 Task: Select a due date automation when advanced on, 2 days after a card is due add content with a name or a description containing resume at 11:00 AM.
Action: Mouse moved to (1405, 115)
Screenshot: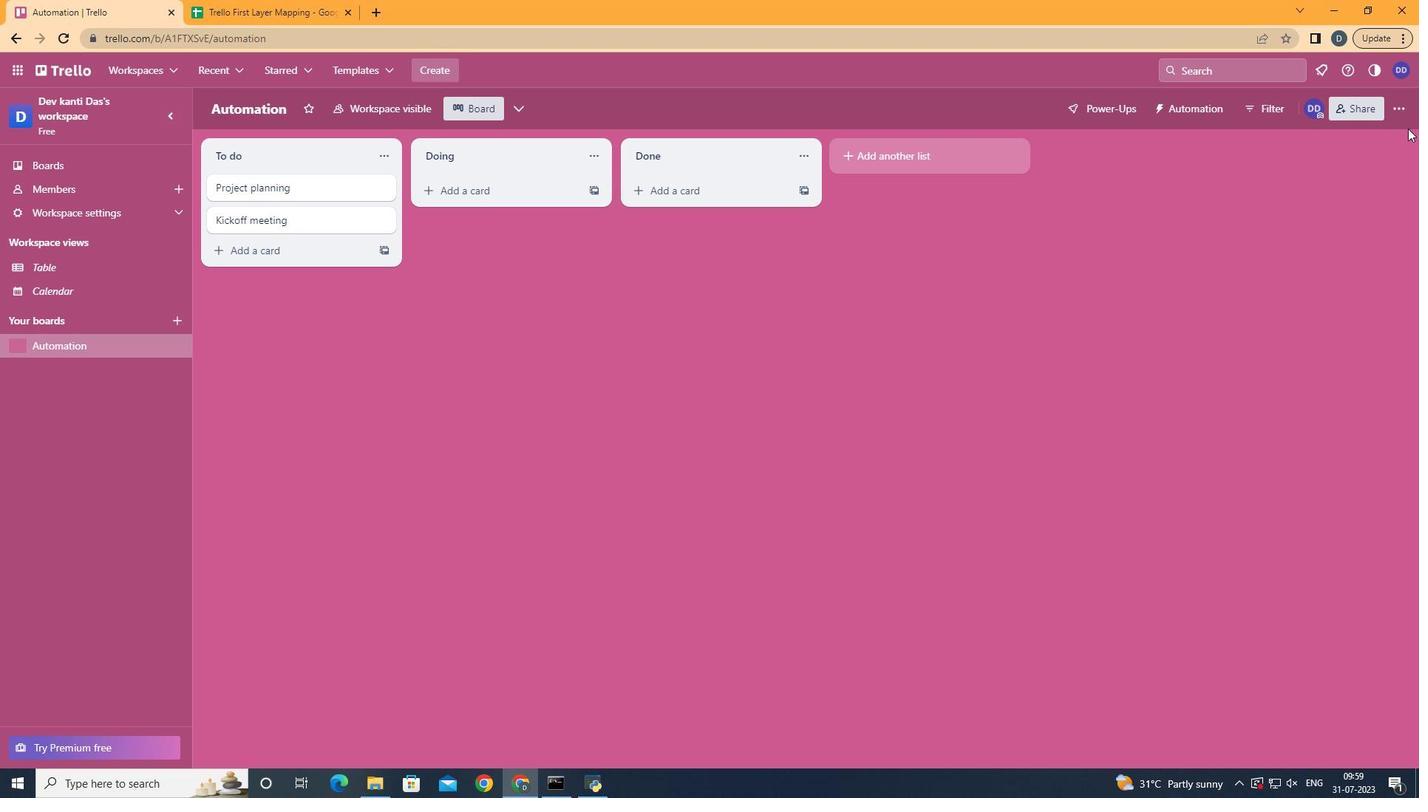 
Action: Mouse pressed left at (1405, 115)
Screenshot: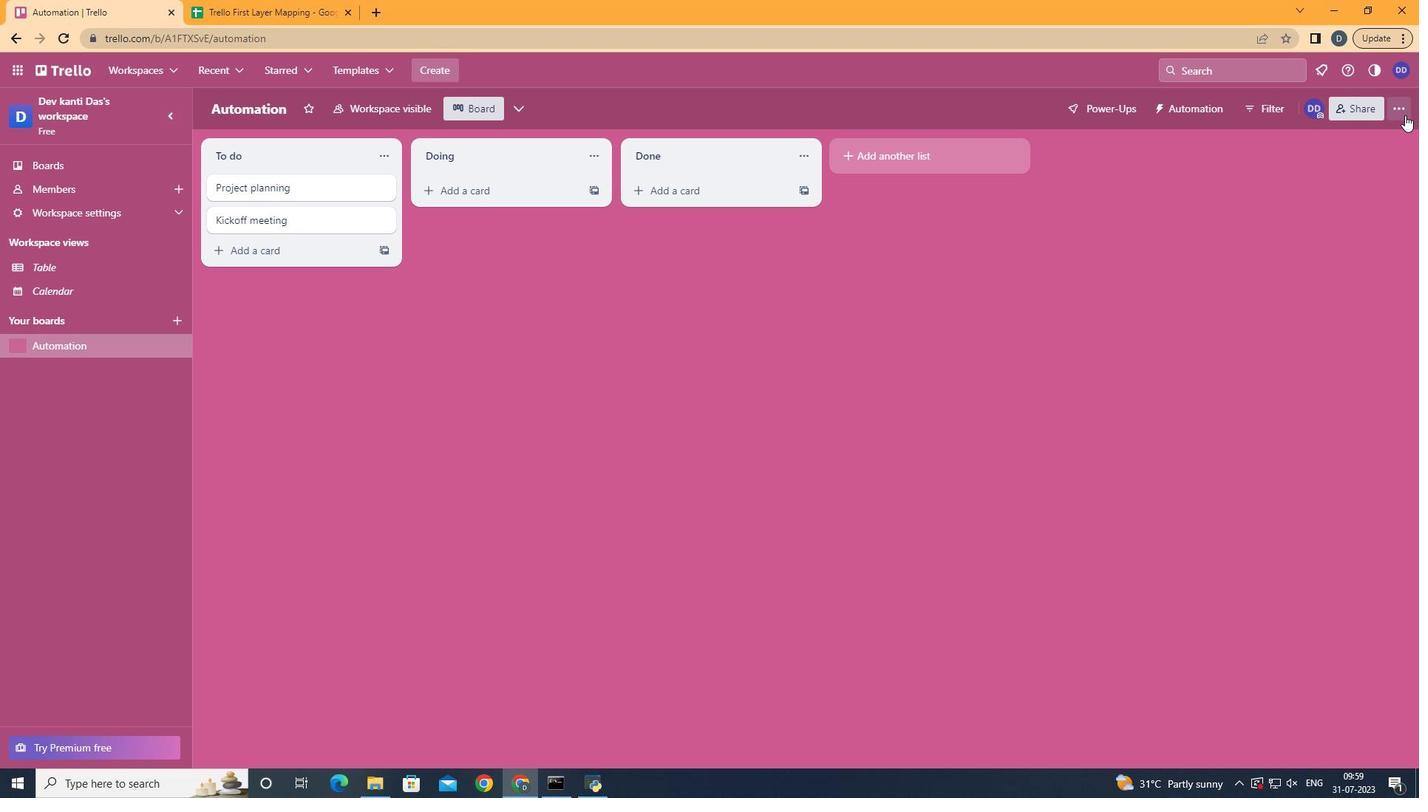 
Action: Mouse moved to (1292, 312)
Screenshot: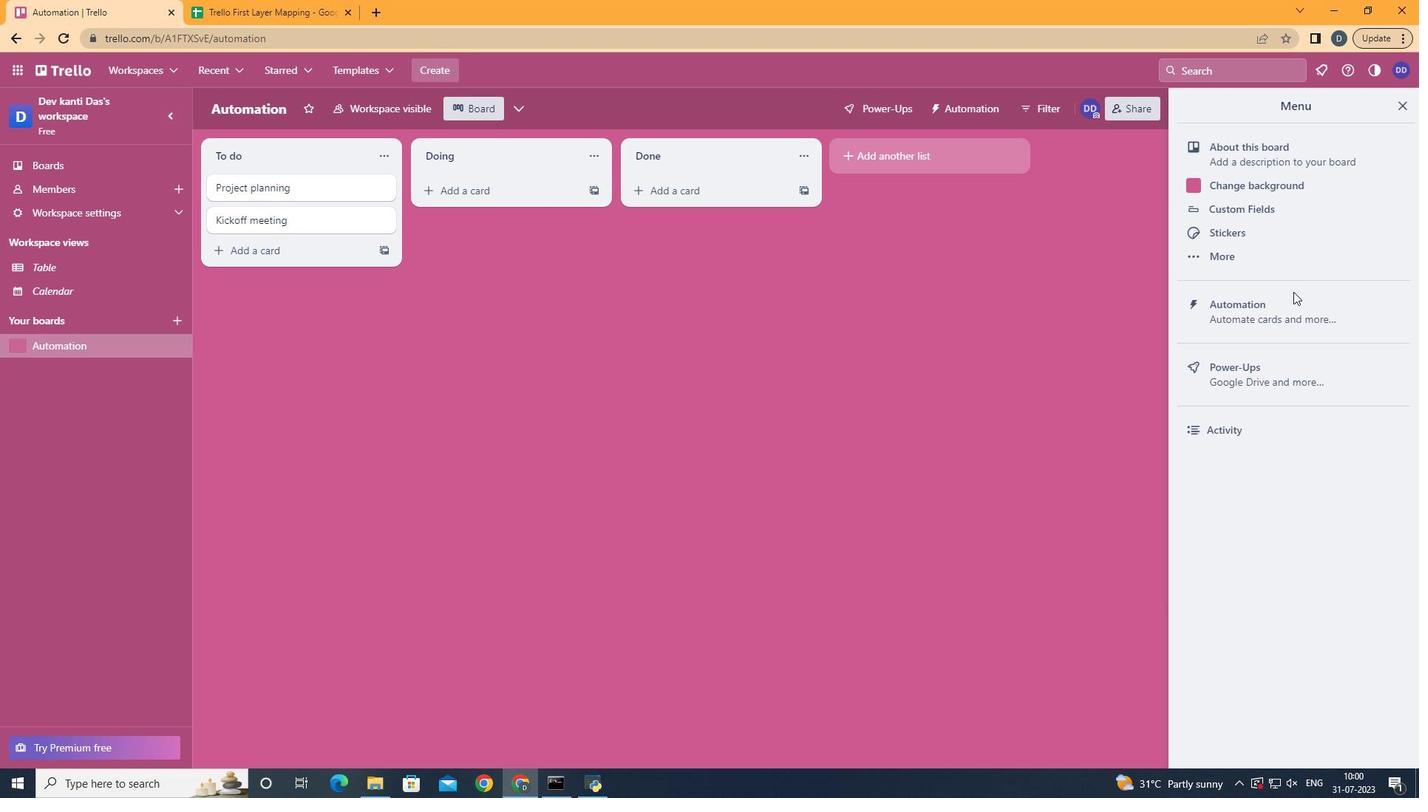 
Action: Mouse pressed left at (1292, 312)
Screenshot: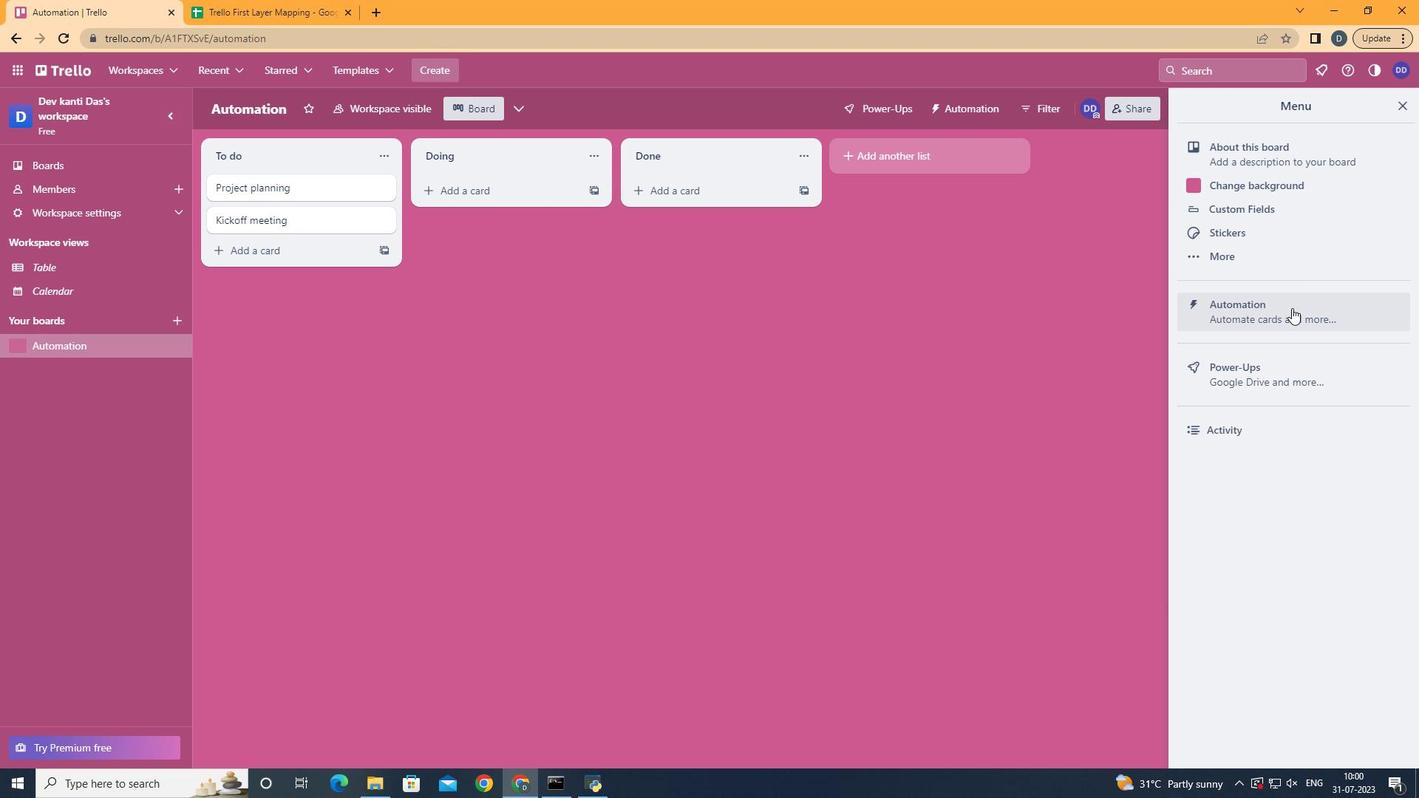
Action: Mouse moved to (283, 303)
Screenshot: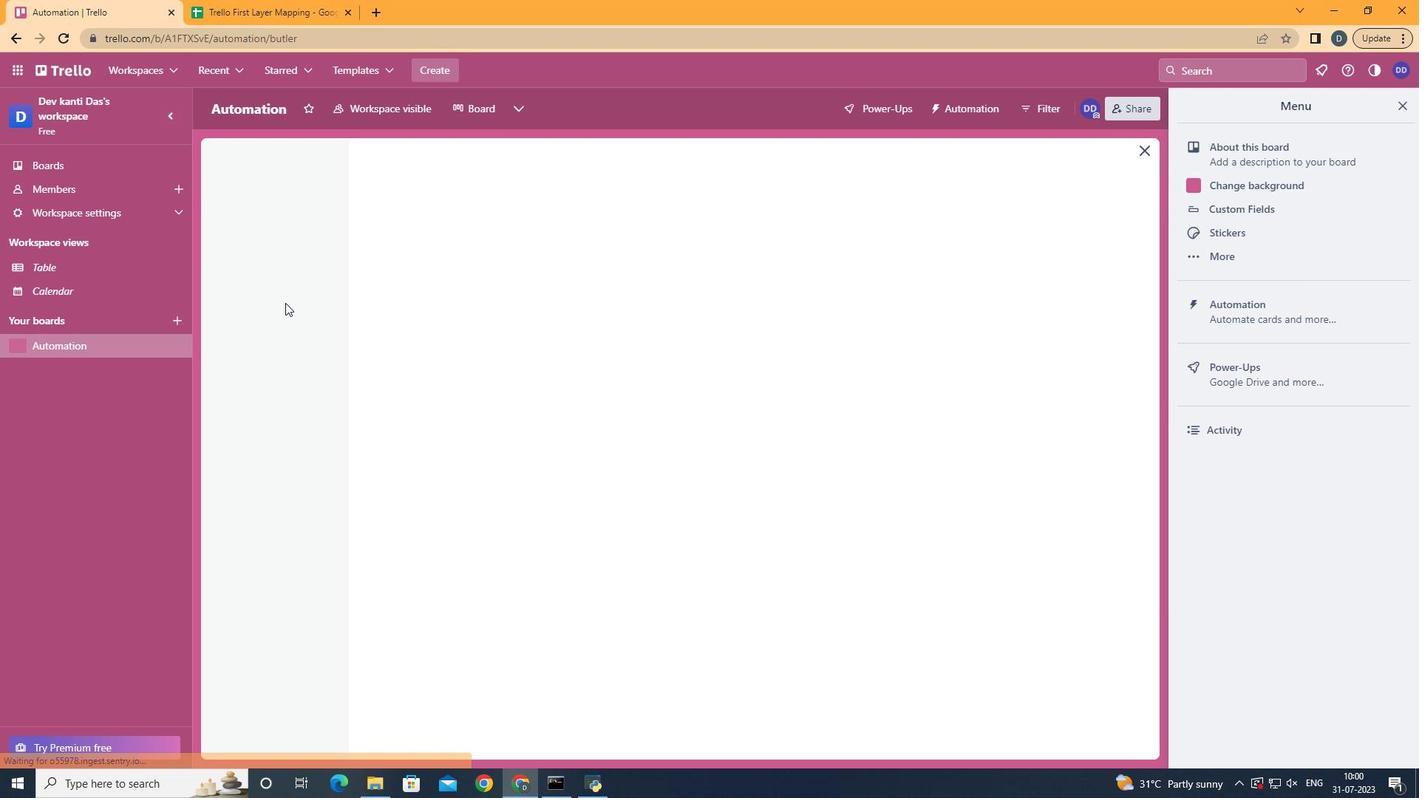 
Action: Mouse pressed left at (283, 303)
Screenshot: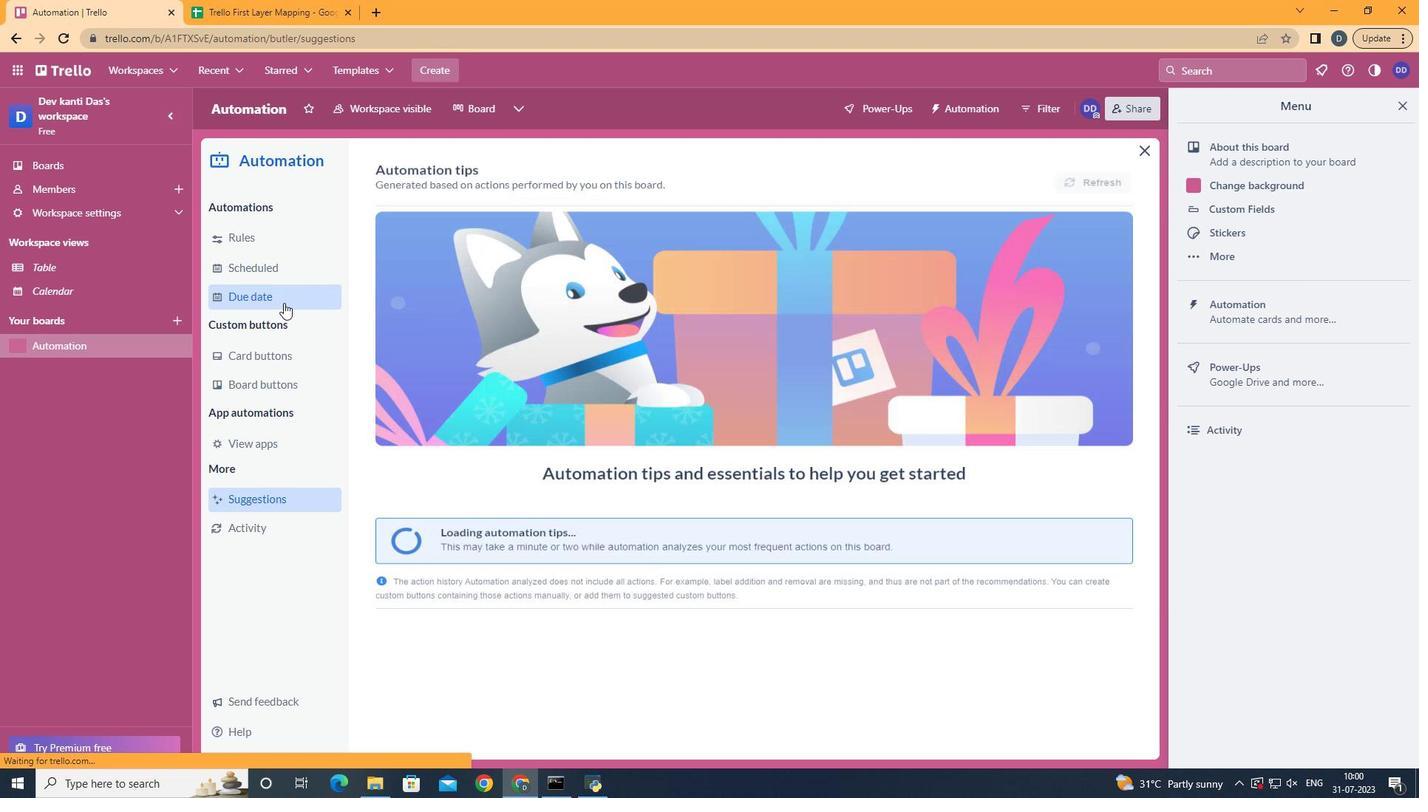 
Action: Mouse moved to (1038, 175)
Screenshot: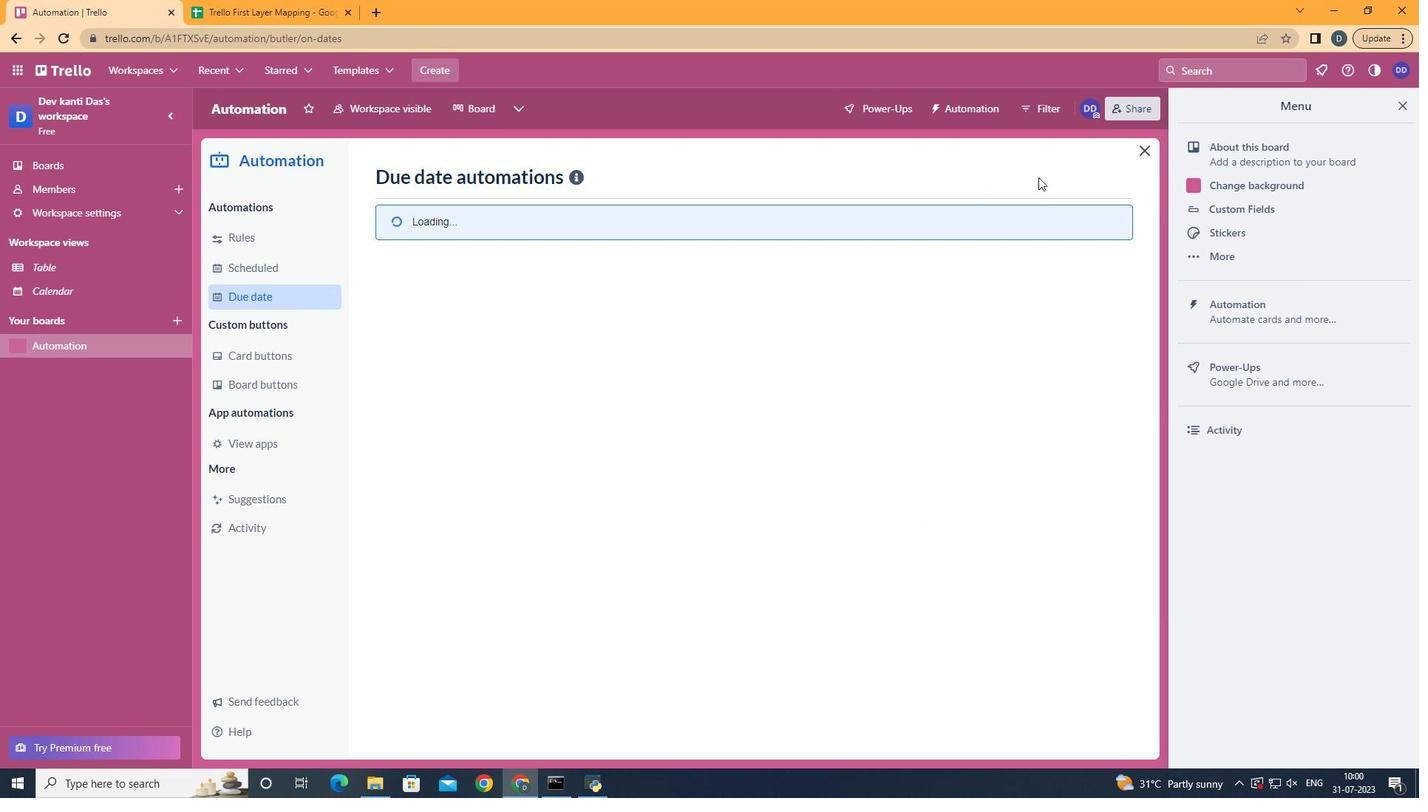 
Action: Mouse pressed left at (1038, 175)
Screenshot: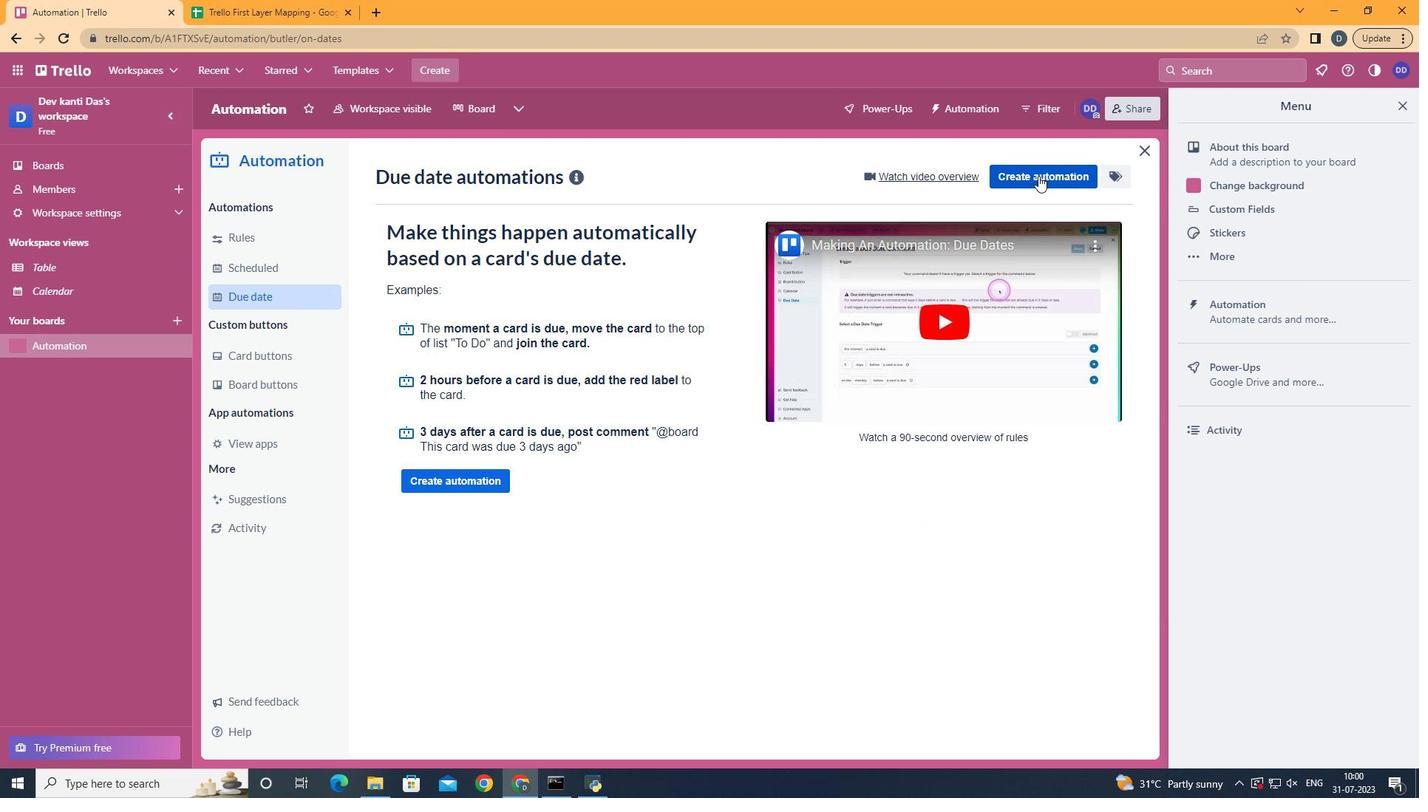 
Action: Mouse moved to (865, 309)
Screenshot: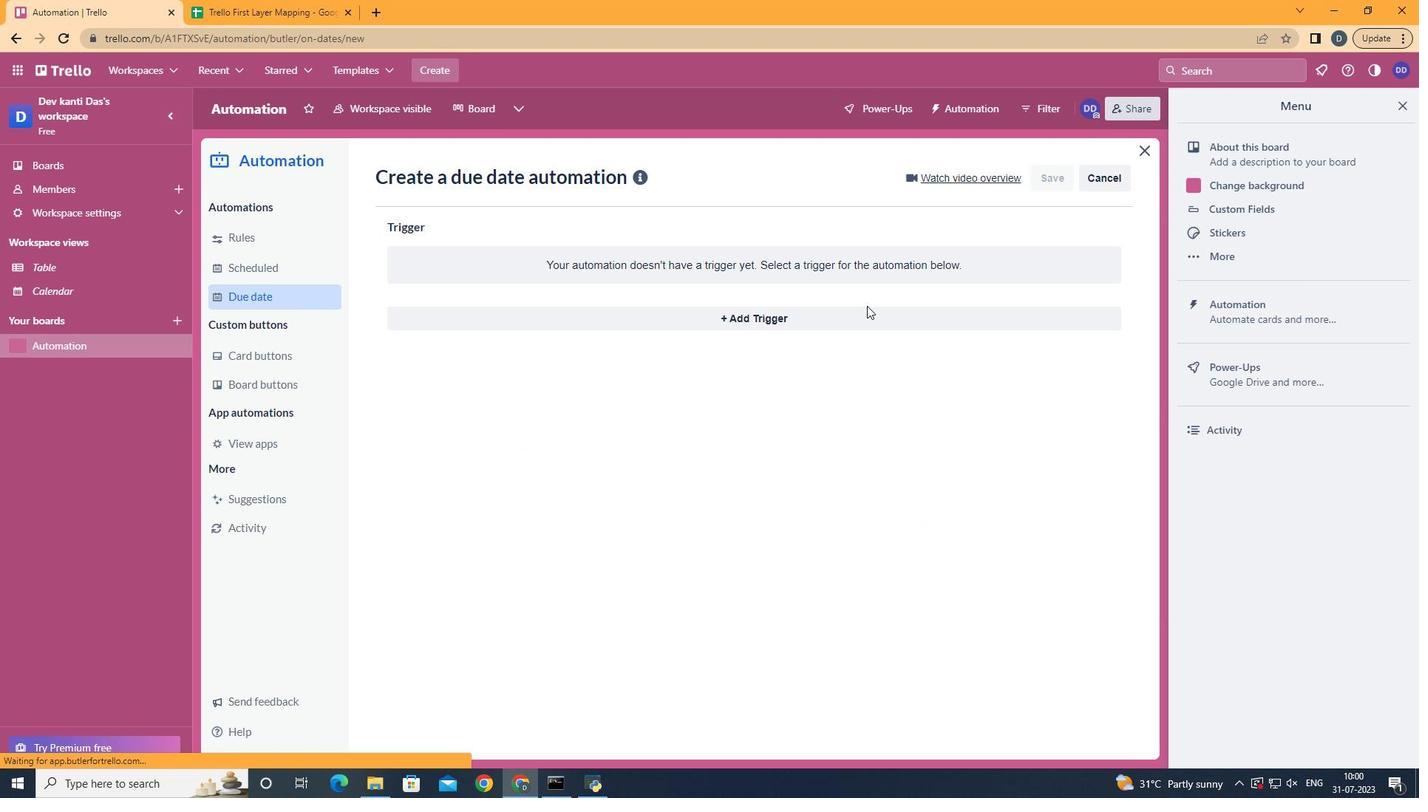 
Action: Mouse pressed left at (865, 309)
Screenshot: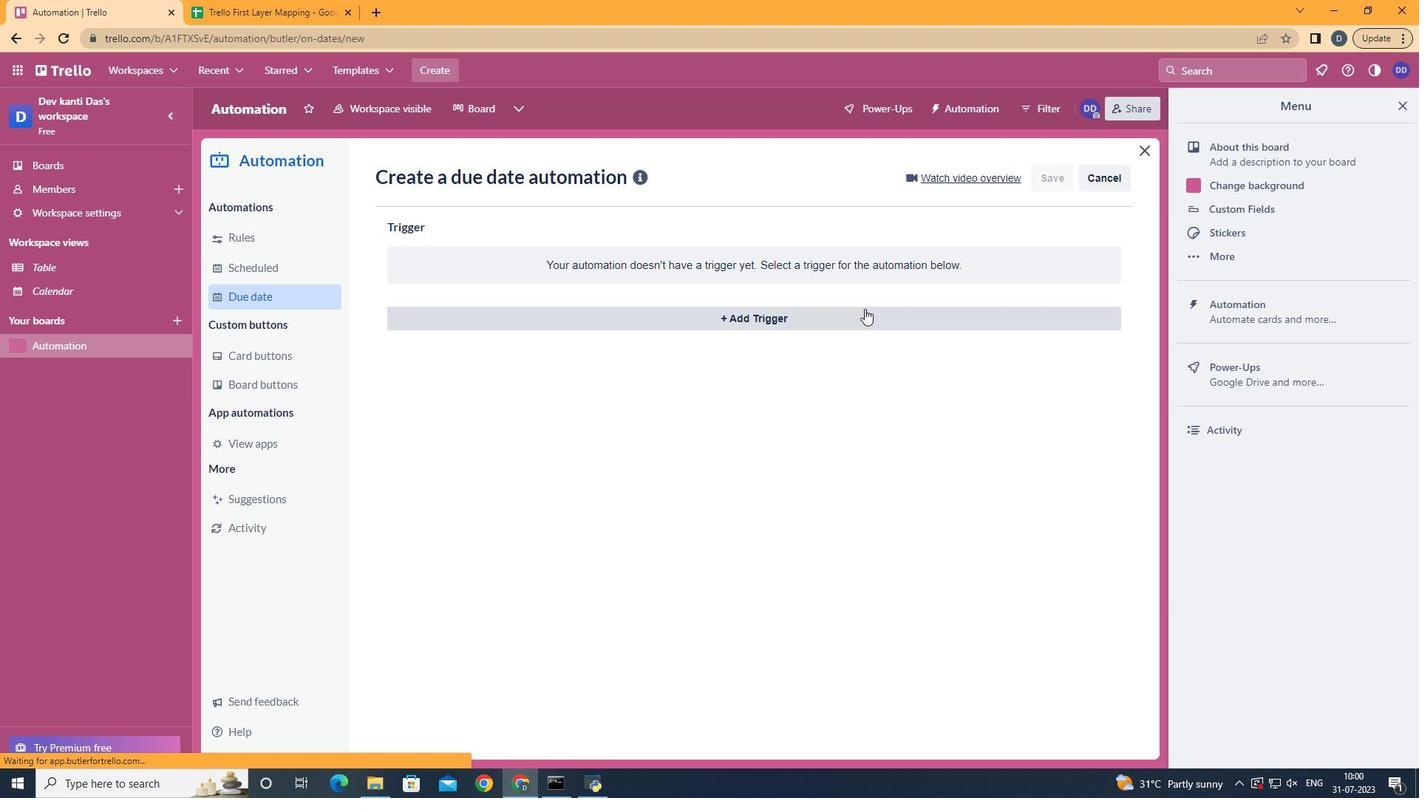 
Action: Mouse moved to (531, 607)
Screenshot: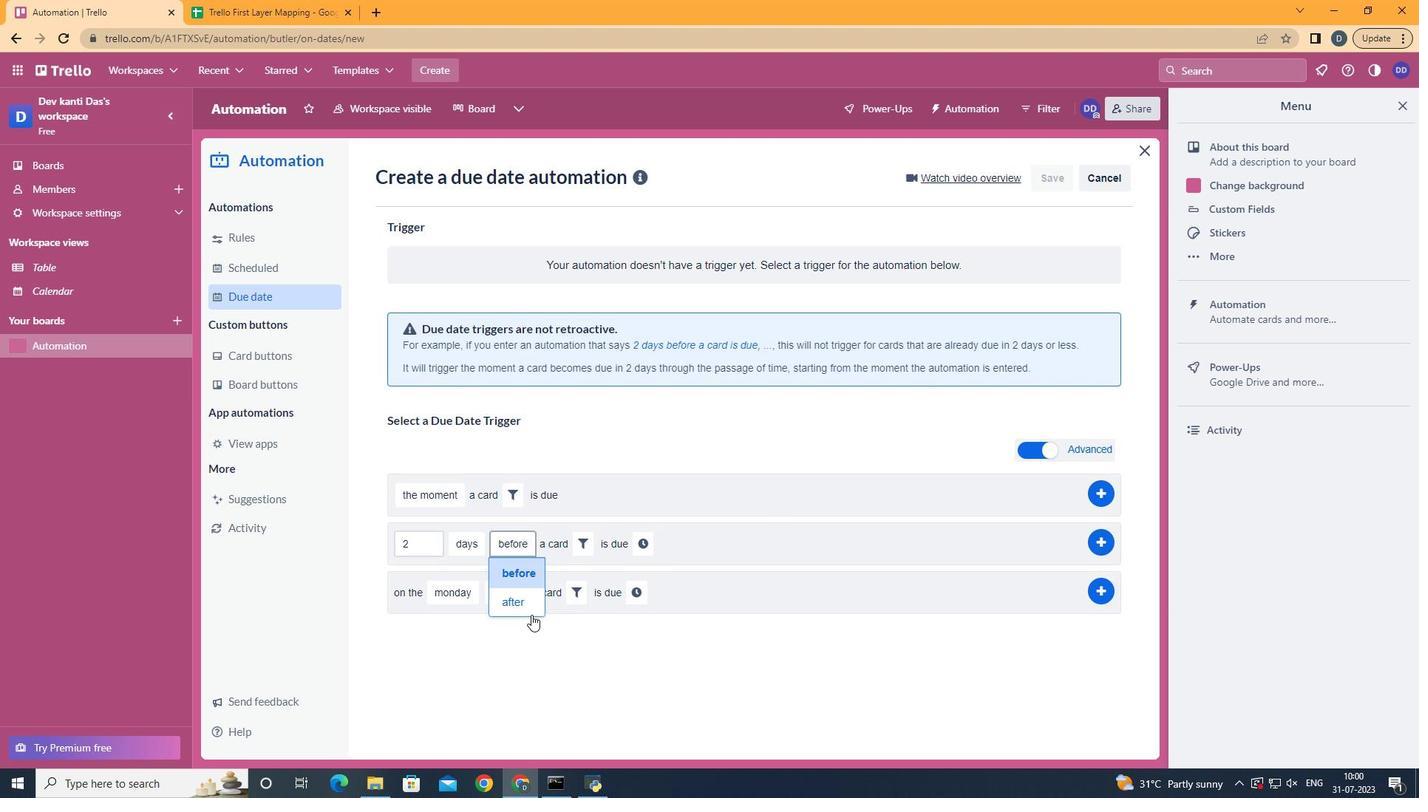
Action: Mouse pressed left at (531, 607)
Screenshot: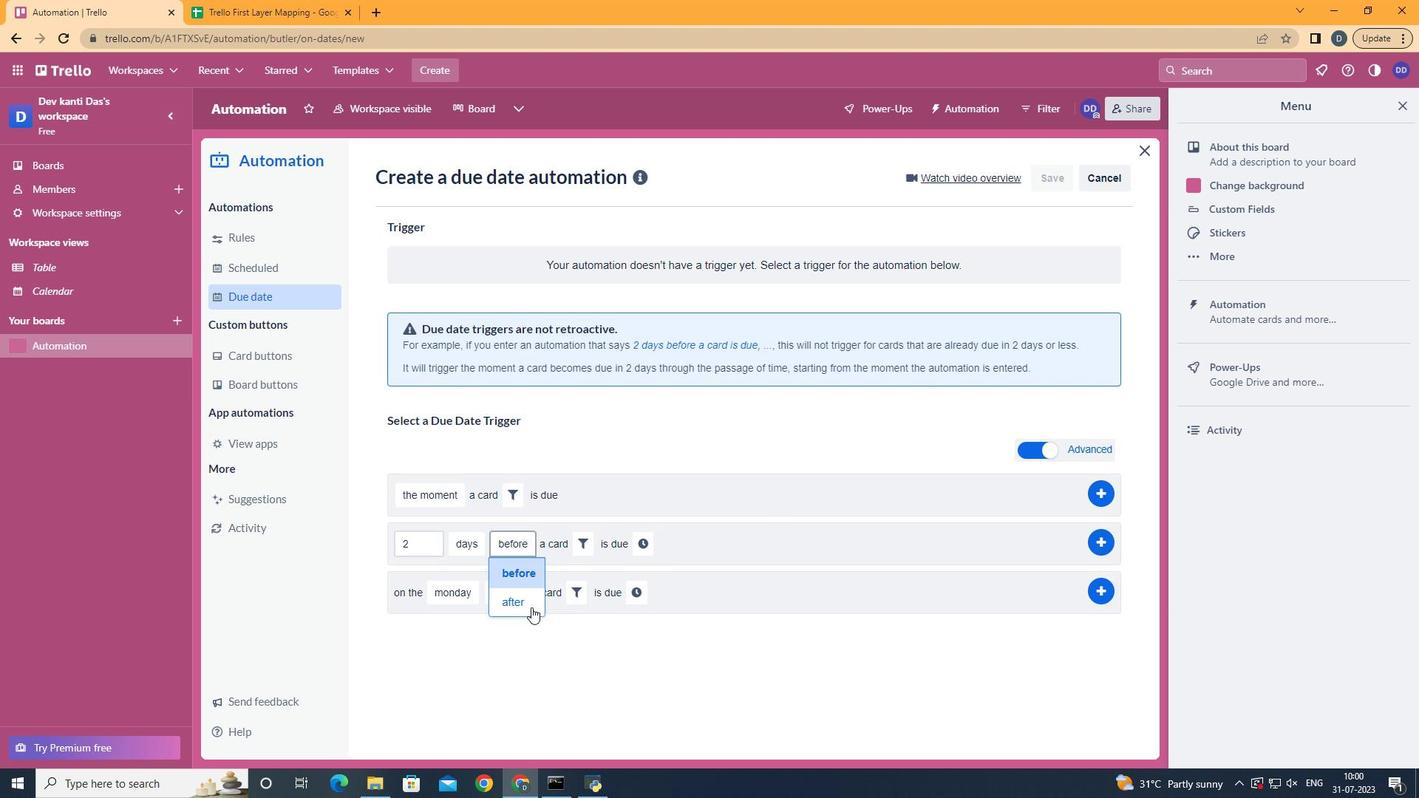 
Action: Mouse moved to (570, 549)
Screenshot: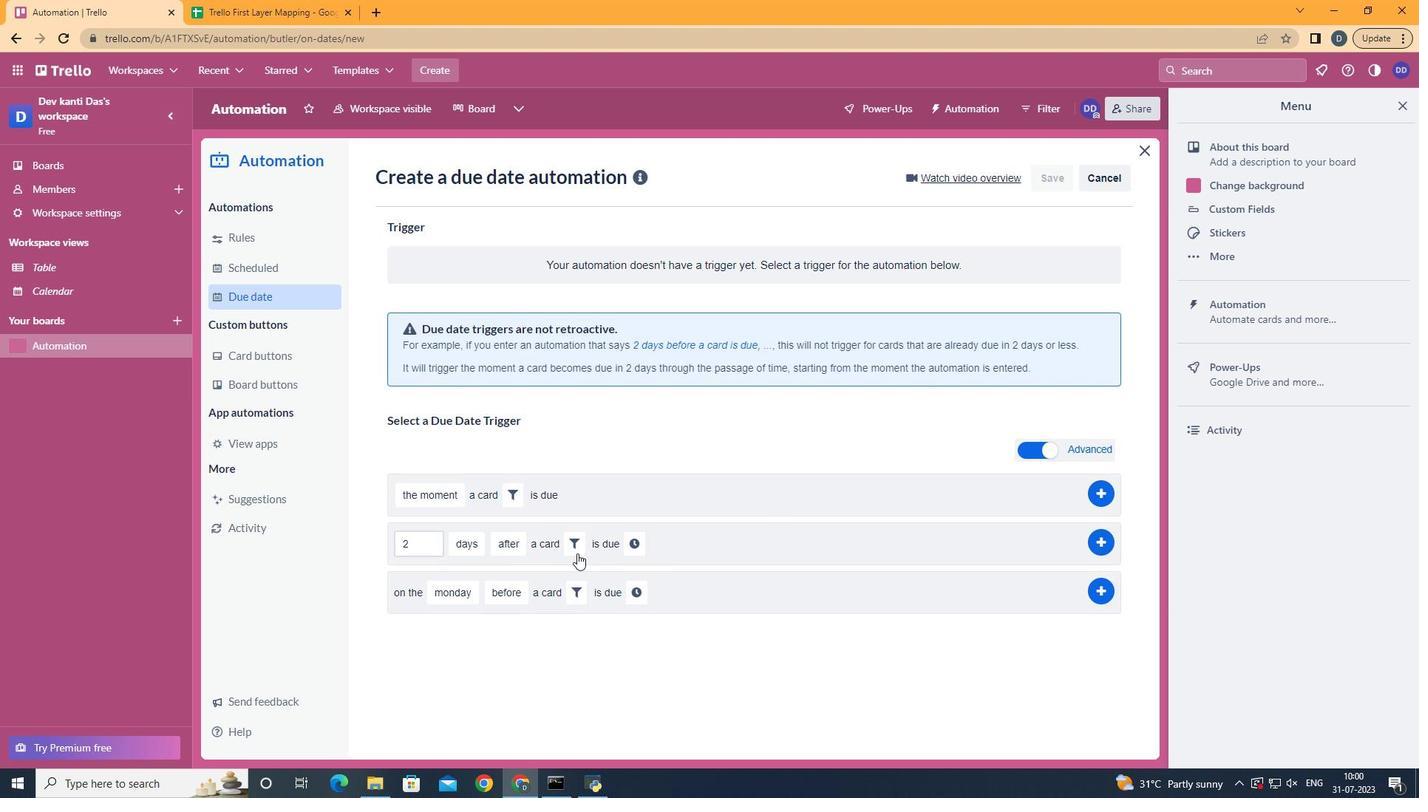 
Action: Mouse pressed left at (570, 549)
Screenshot: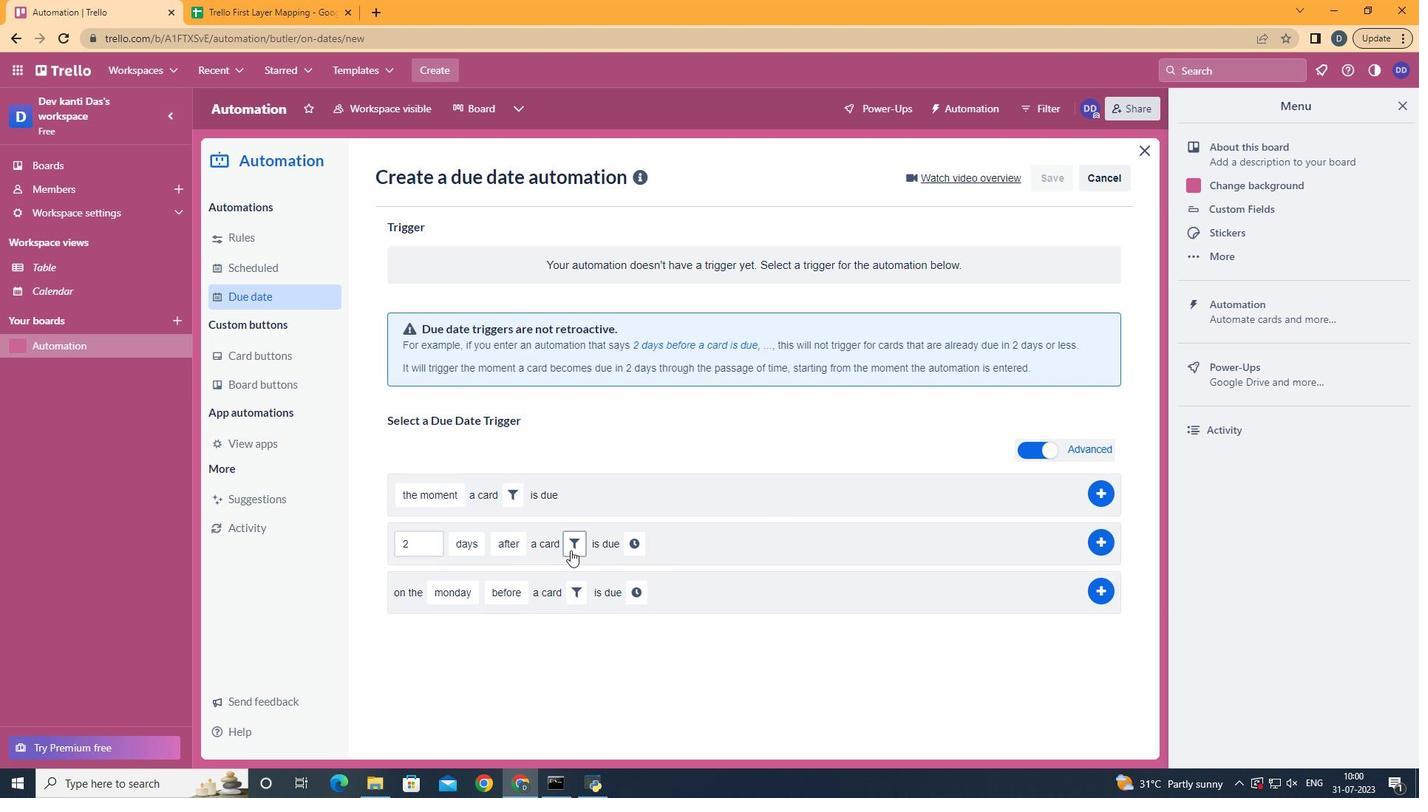 
Action: Mouse moved to (763, 587)
Screenshot: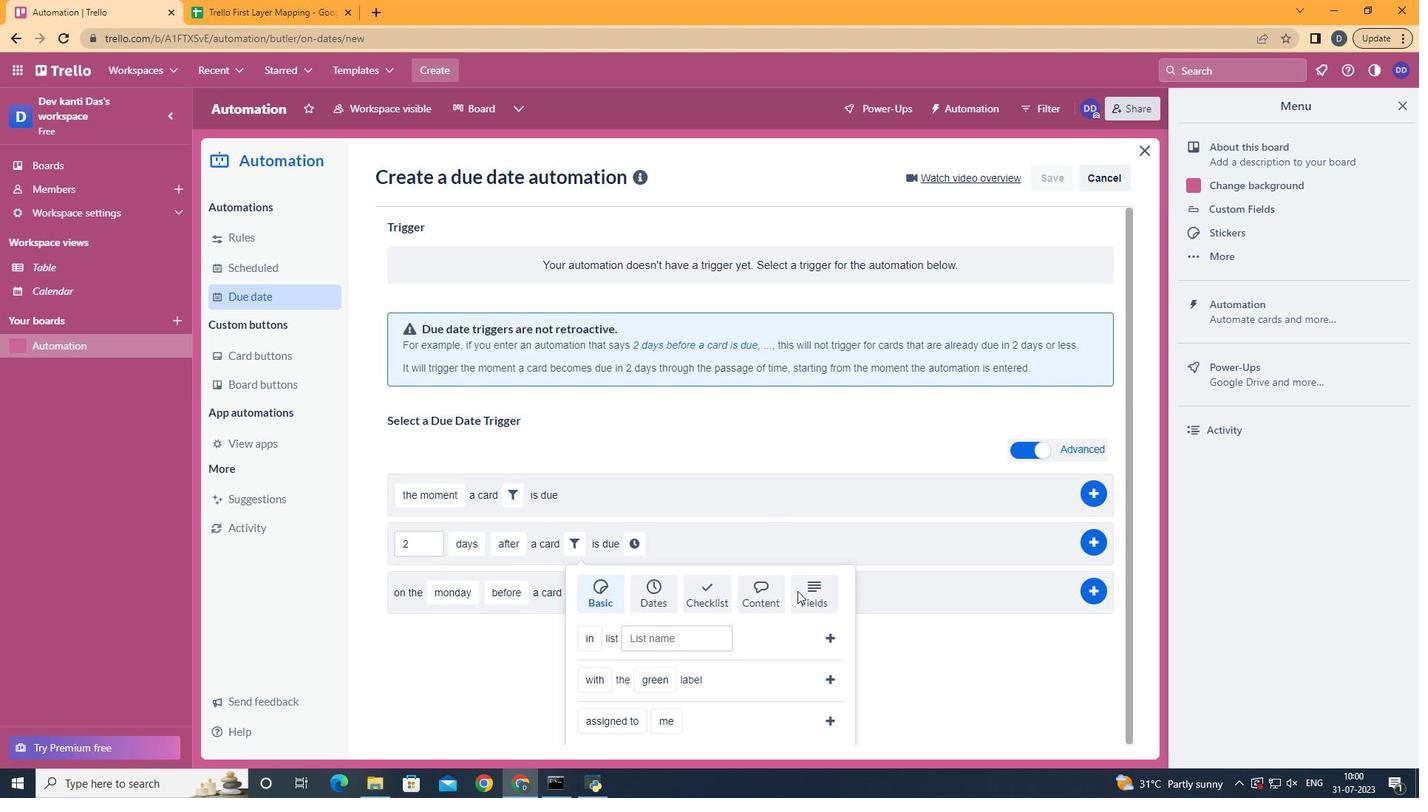 
Action: Mouse pressed left at (763, 587)
Screenshot: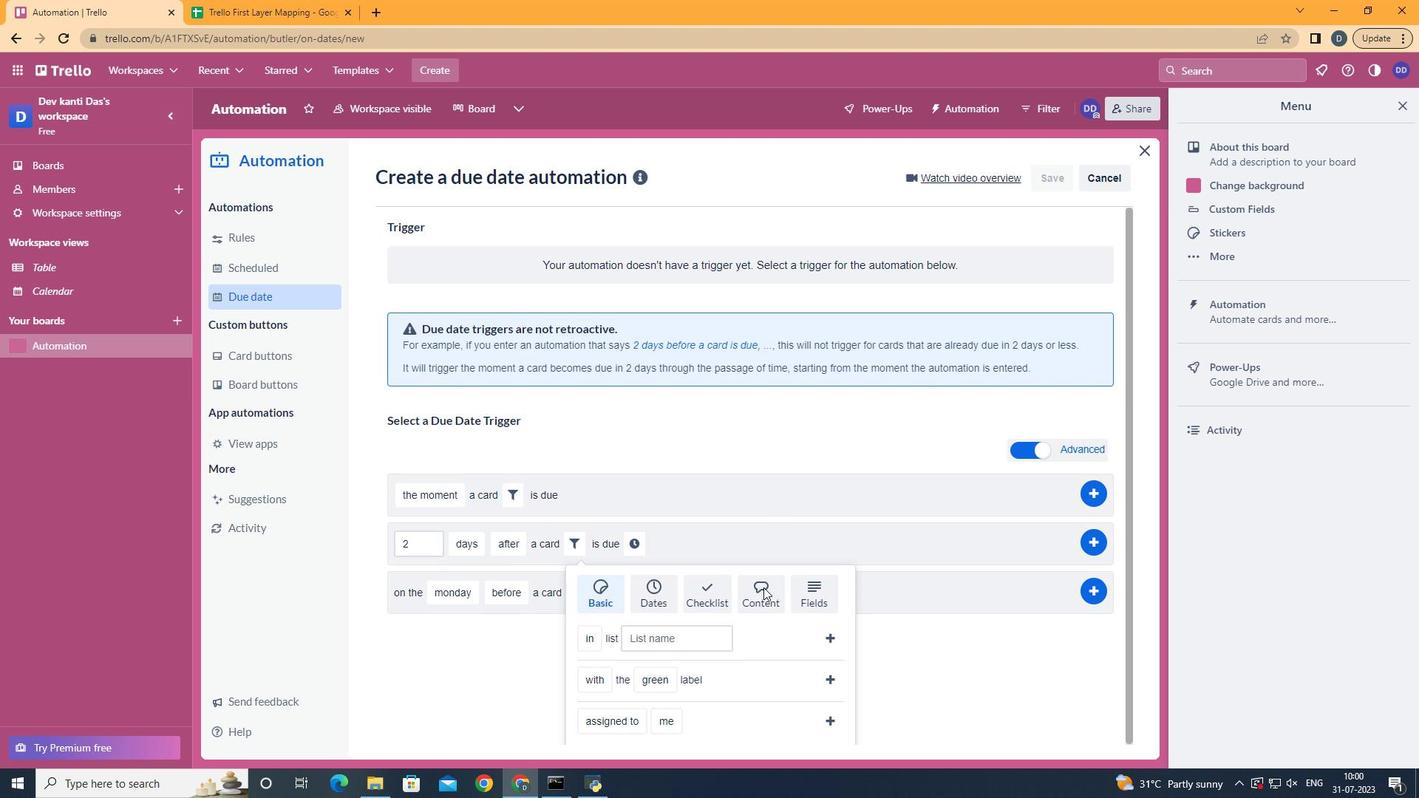 
Action: Mouse moved to (624, 724)
Screenshot: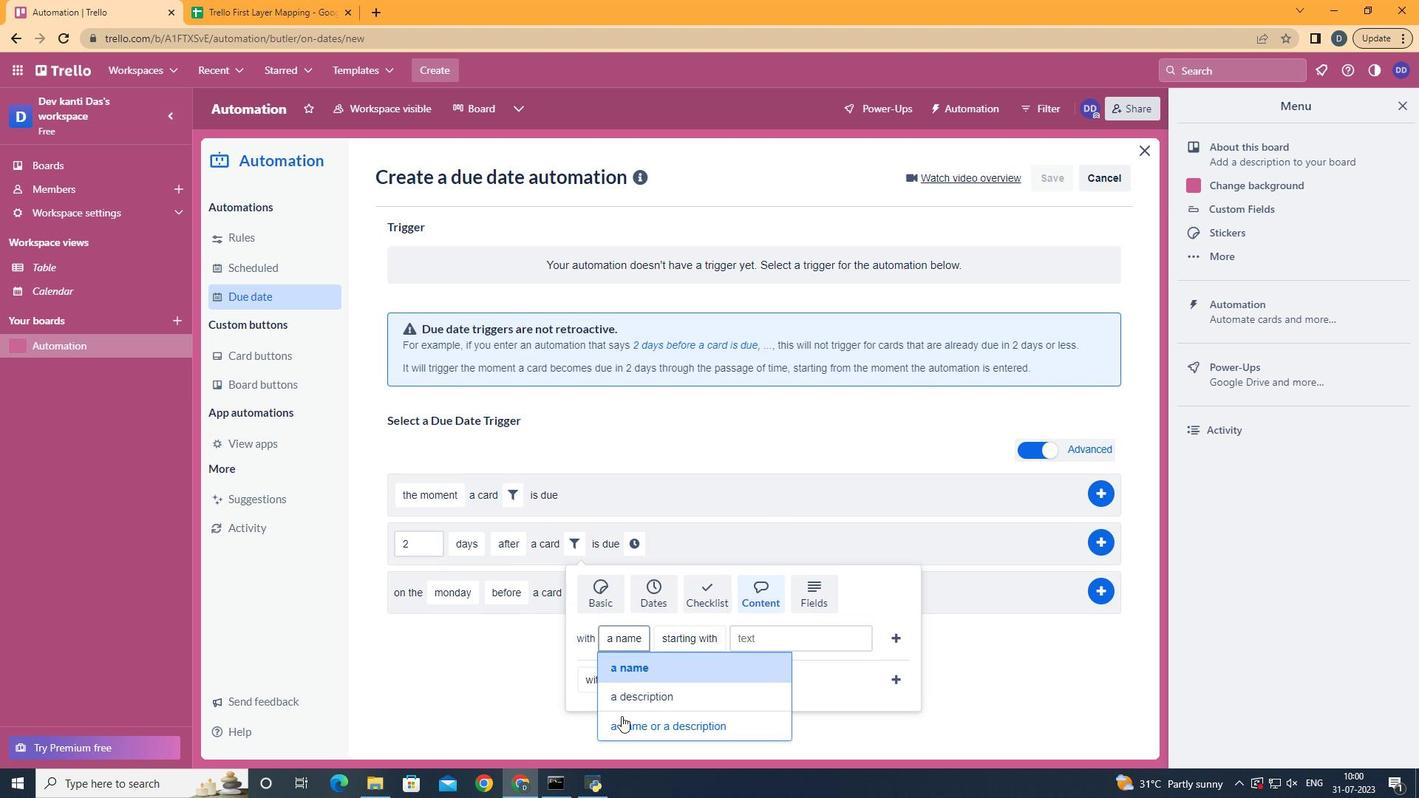 
Action: Mouse pressed left at (624, 724)
Screenshot: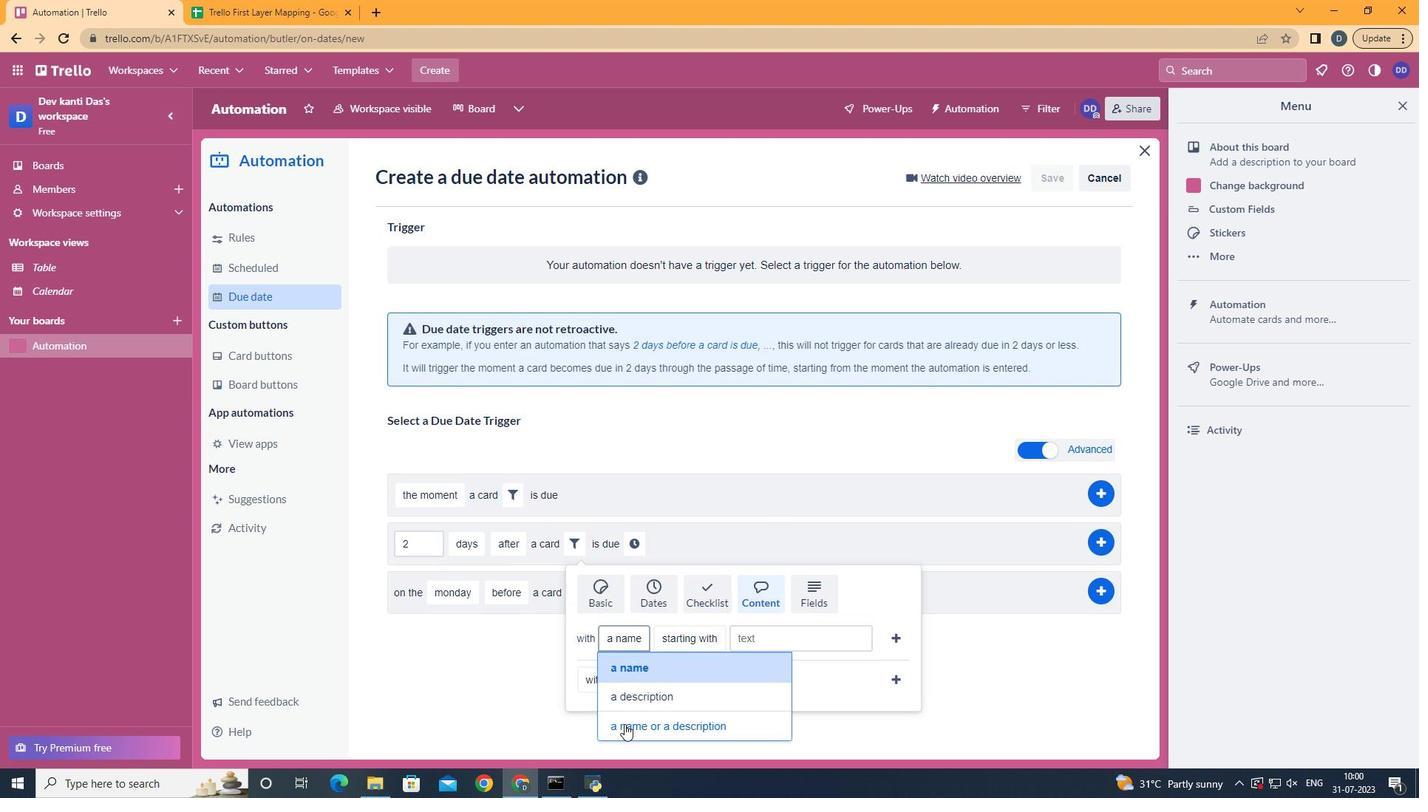 
Action: Mouse moved to (794, 520)
Screenshot: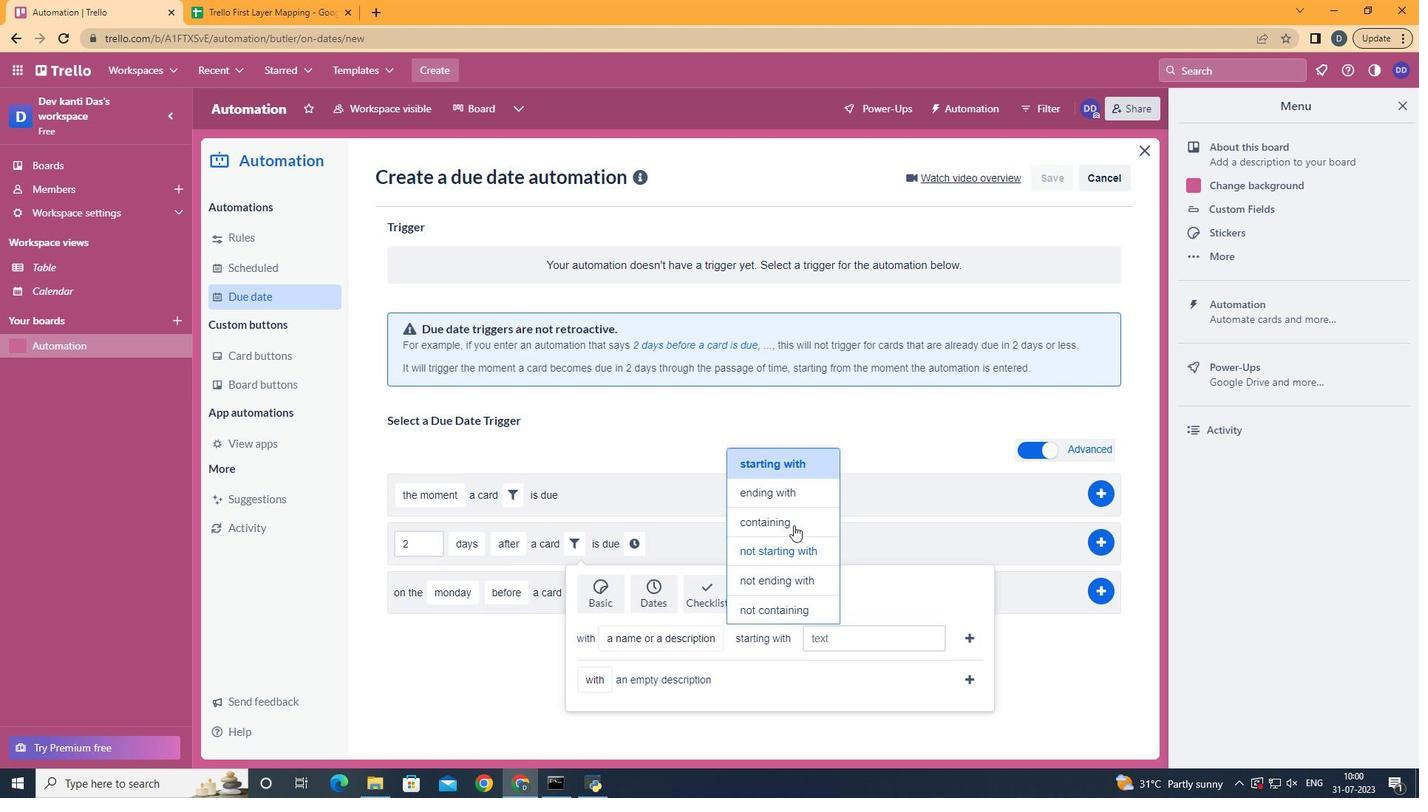 
Action: Mouse pressed left at (794, 520)
Screenshot: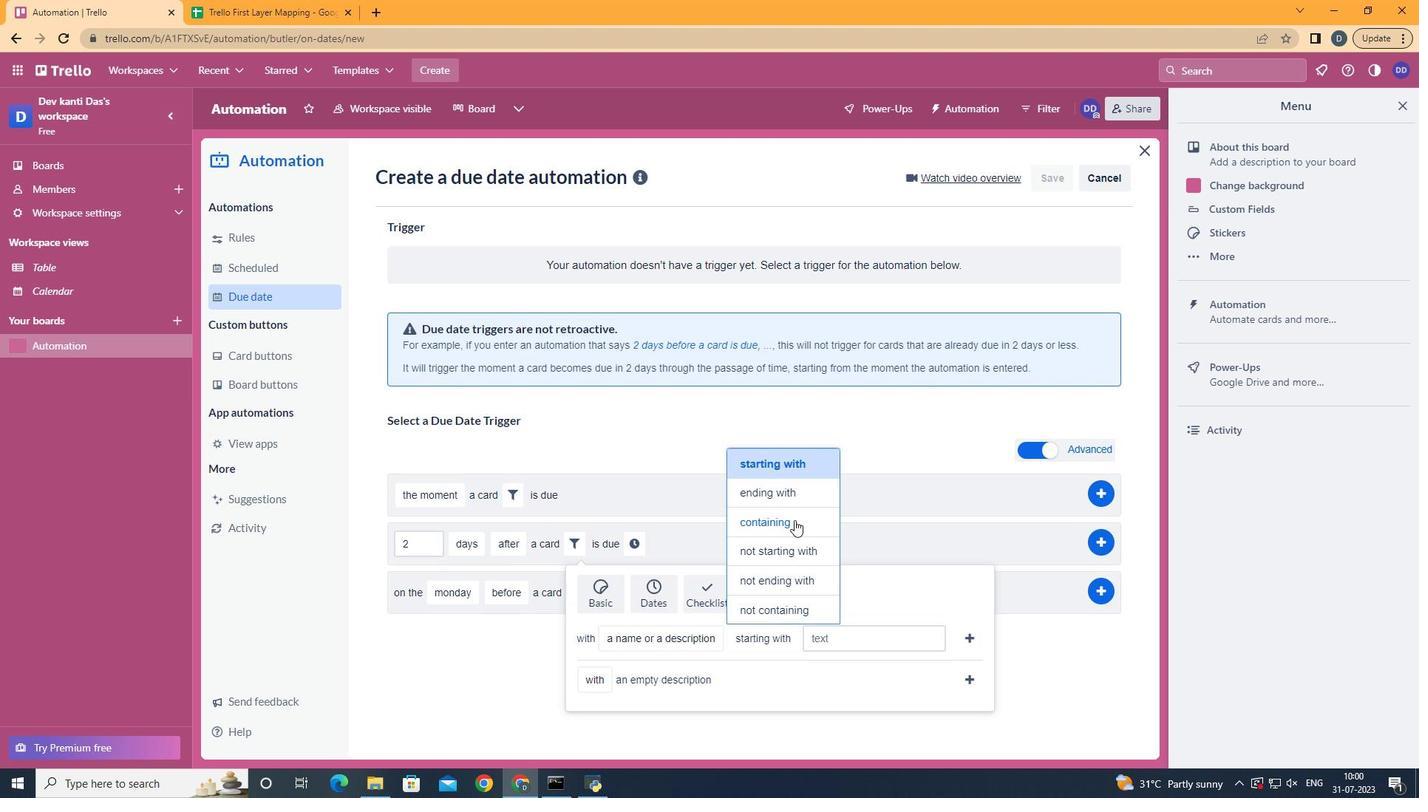 
Action: Mouse moved to (836, 635)
Screenshot: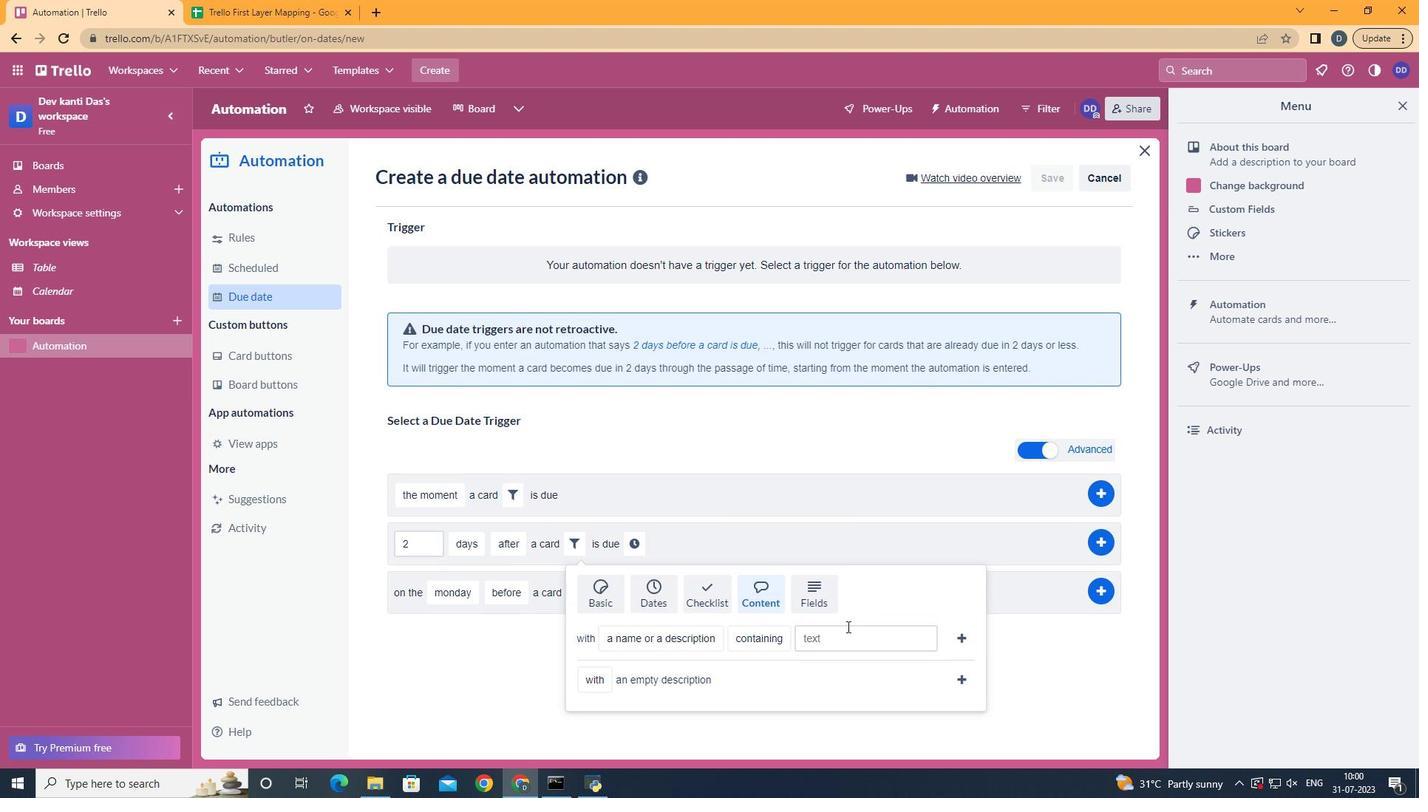 
Action: Mouse pressed left at (836, 635)
Screenshot: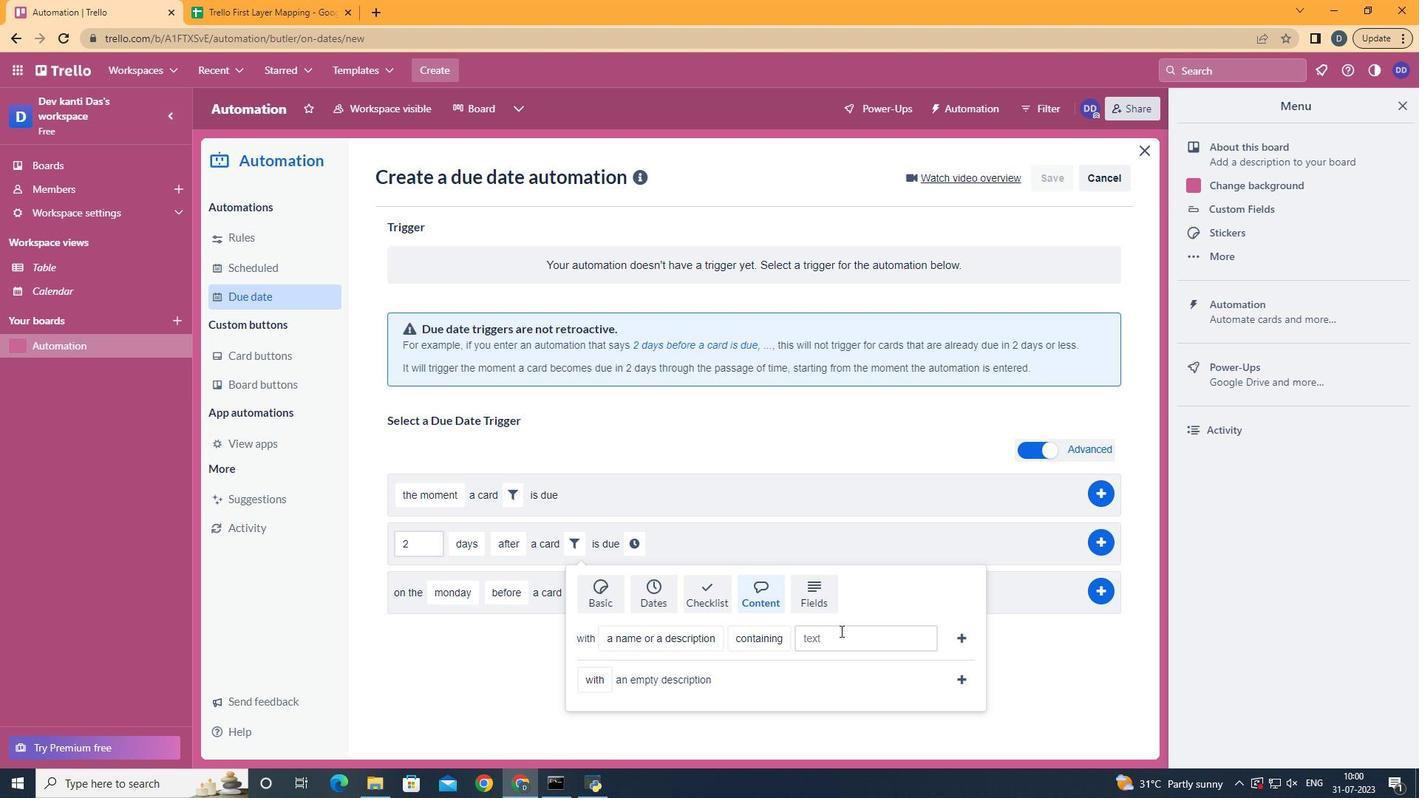 
Action: Mouse moved to (835, 636)
Screenshot: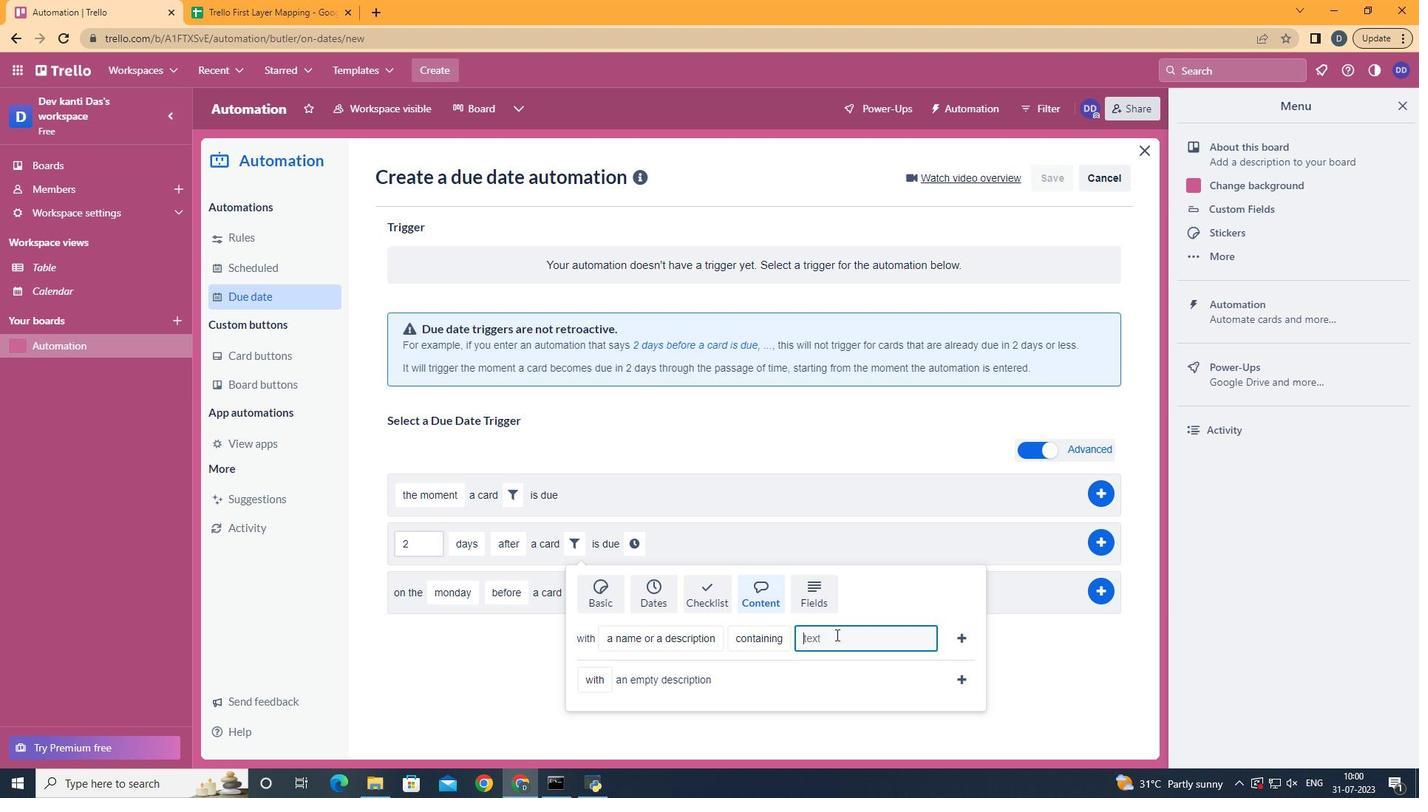 
Action: Key pressed resume
Screenshot: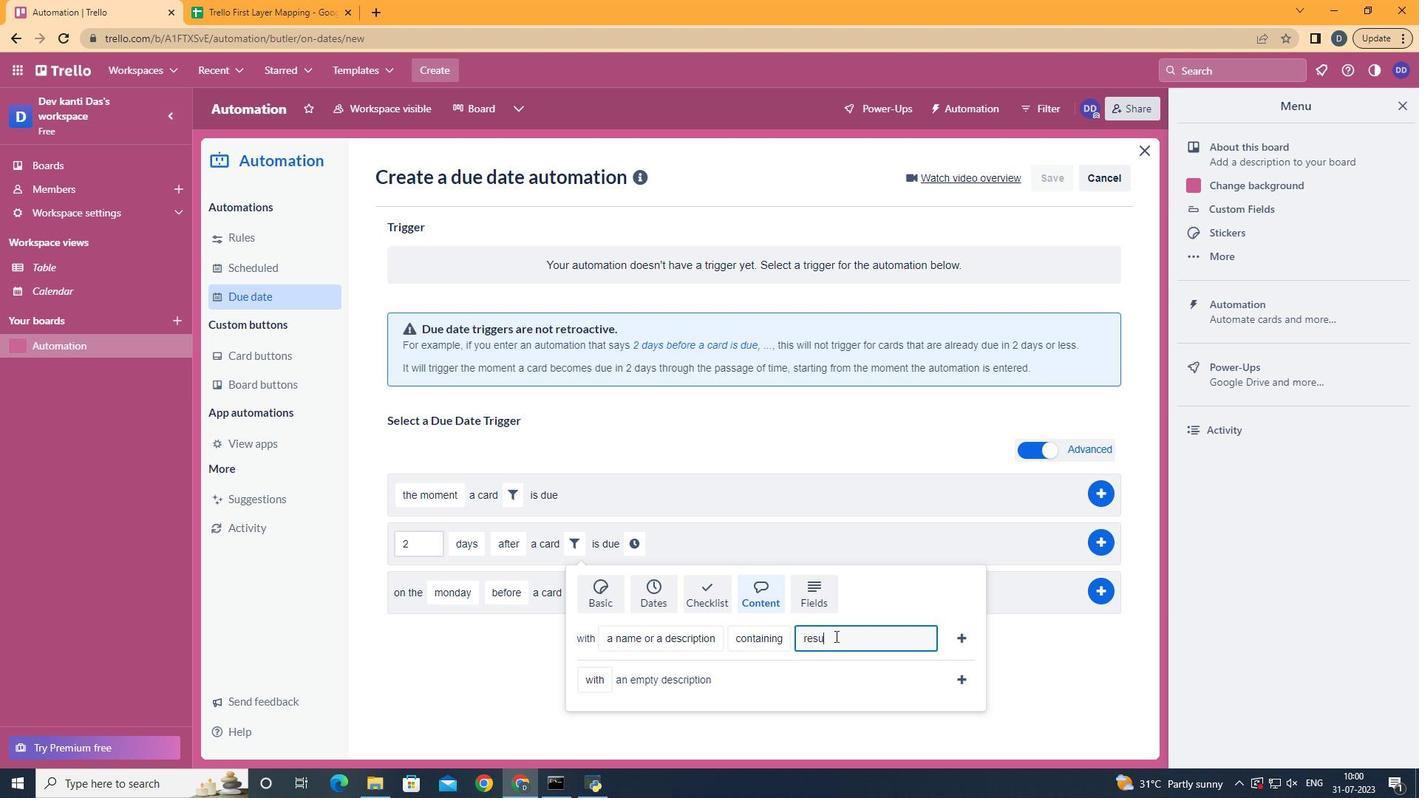 
Action: Mouse moved to (968, 634)
Screenshot: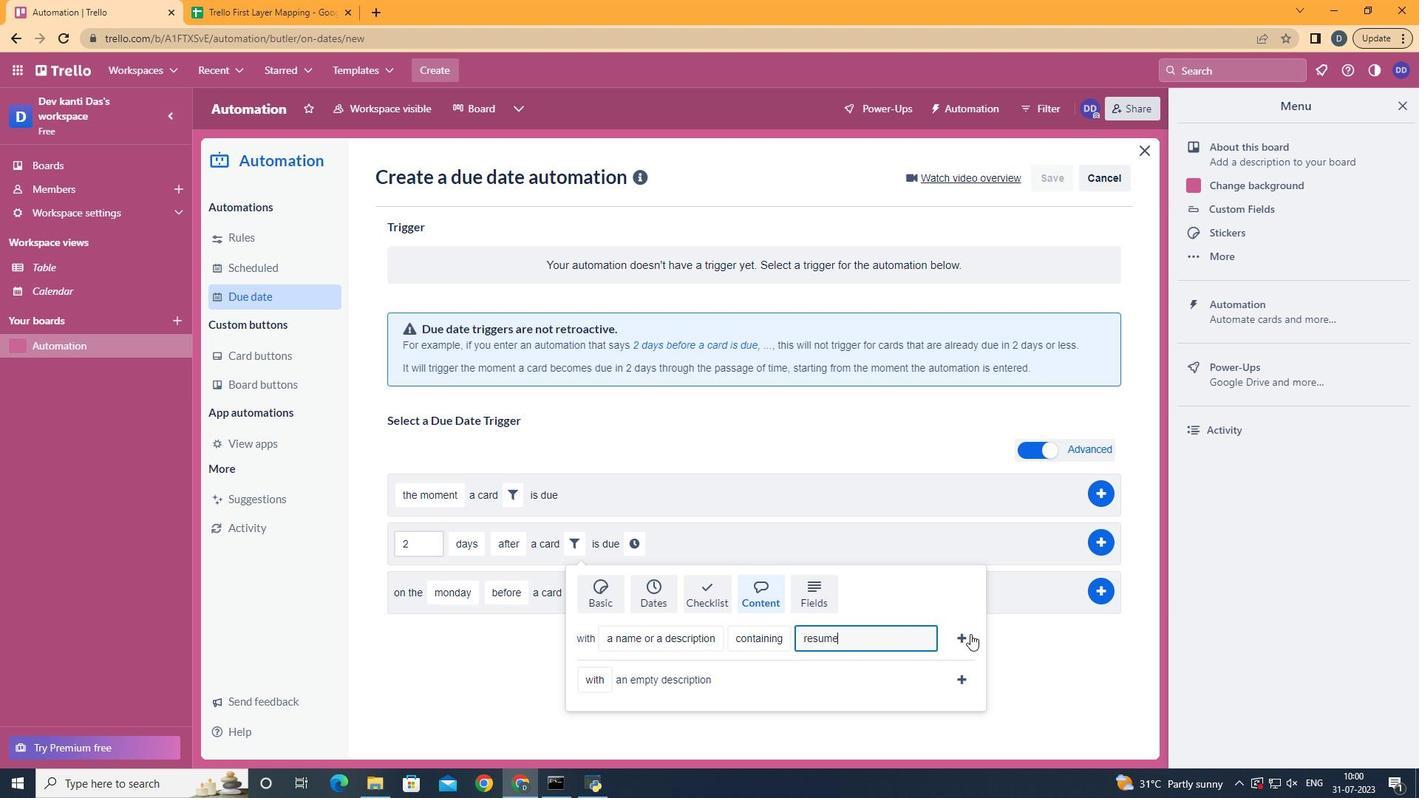 
Action: Mouse pressed left at (968, 634)
Screenshot: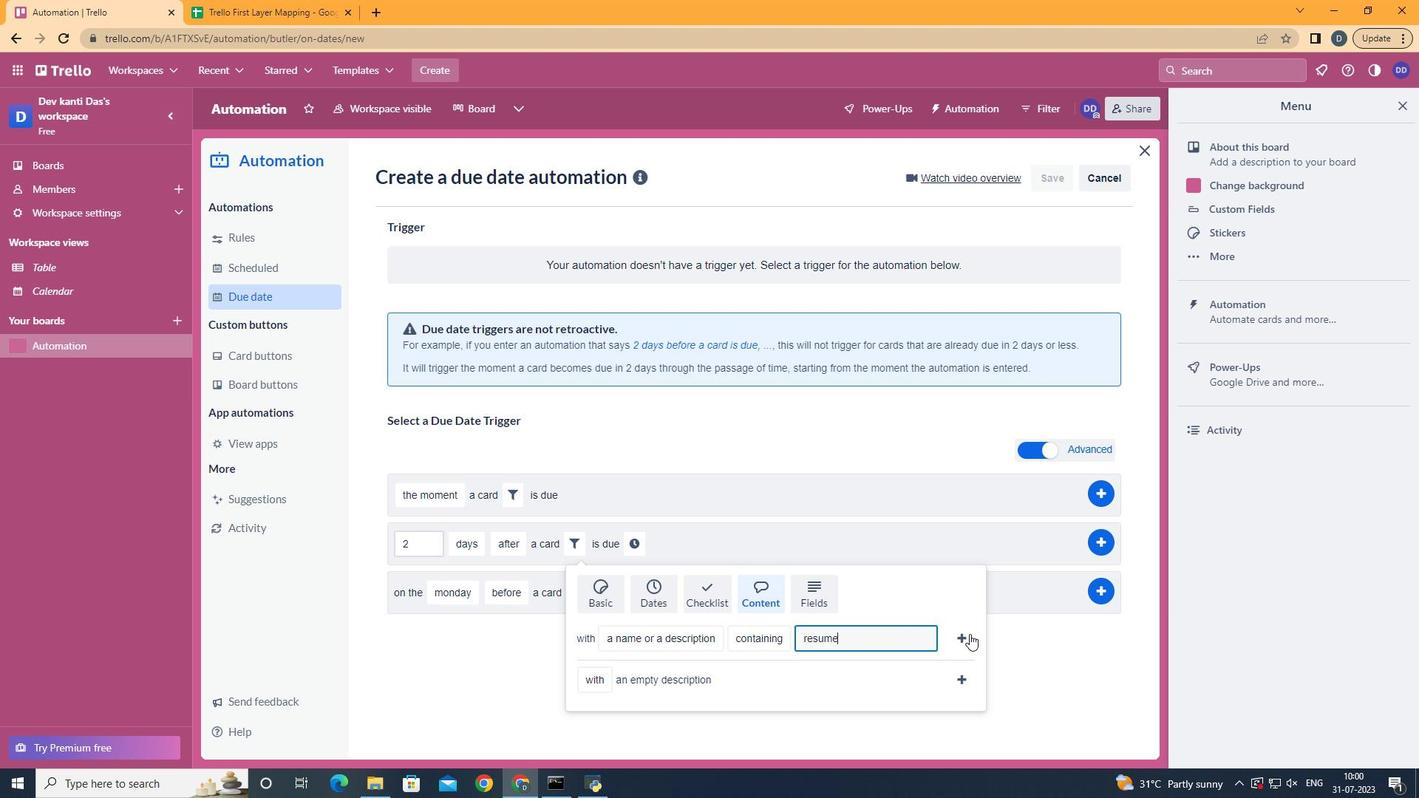 
Action: Mouse moved to (891, 542)
Screenshot: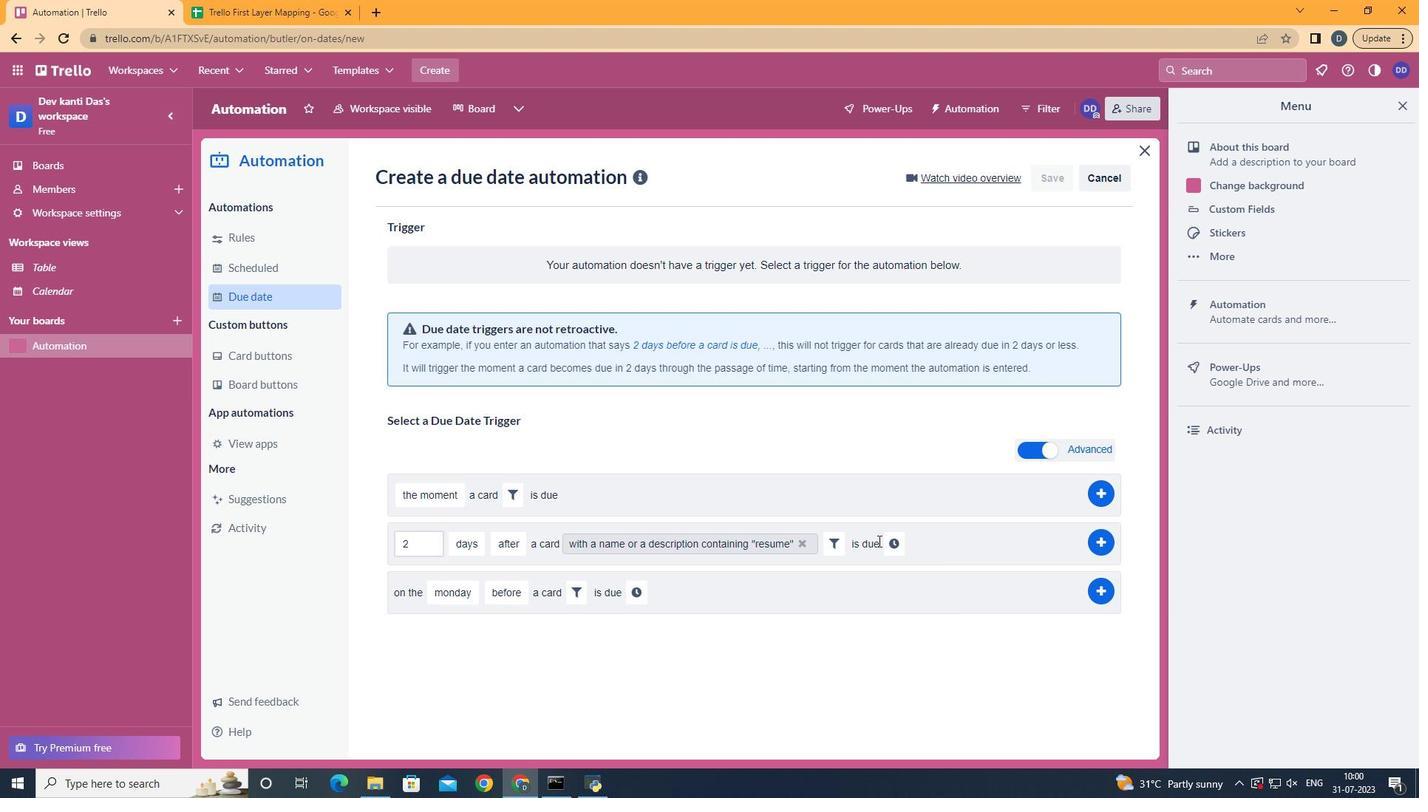 
Action: Mouse pressed left at (891, 542)
Screenshot: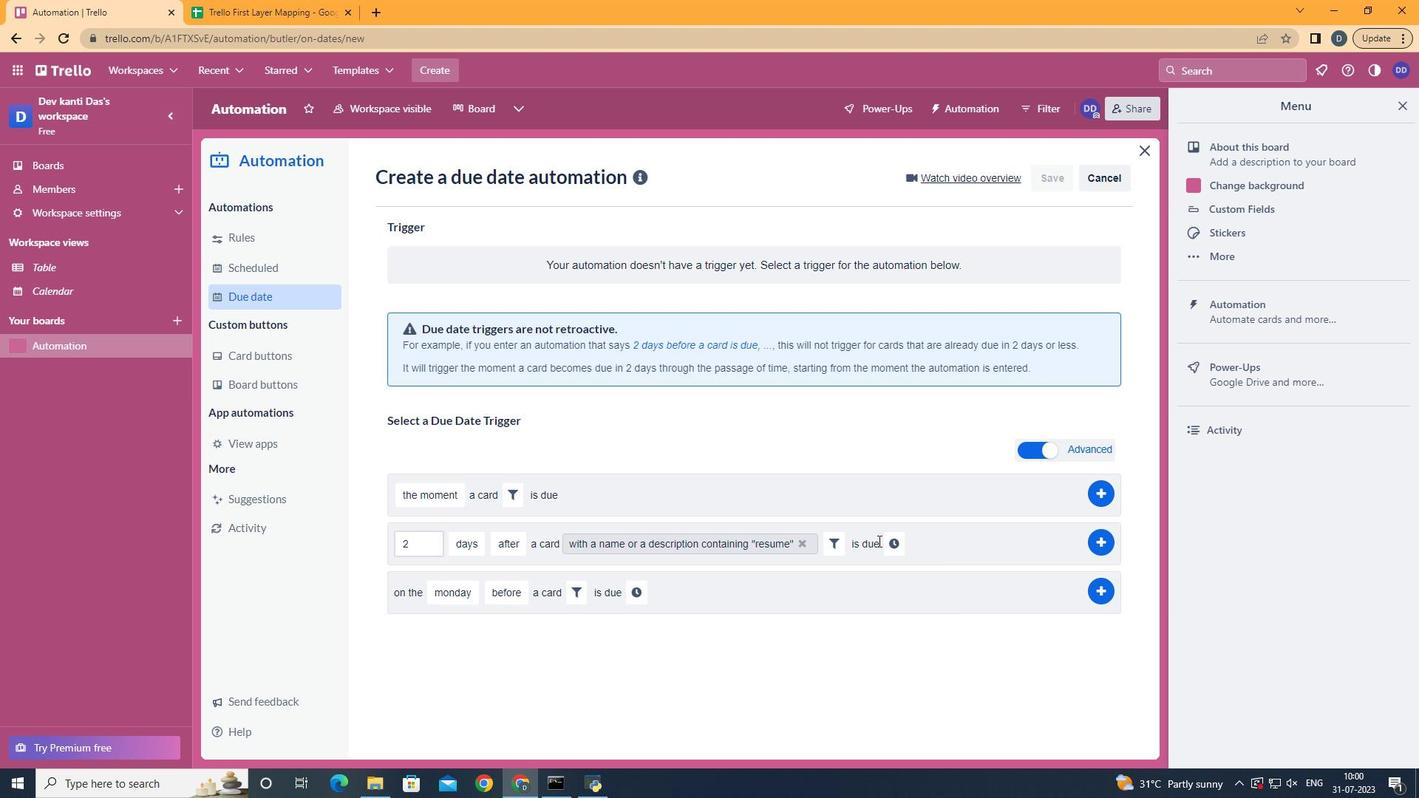 
Action: Mouse moved to (945, 549)
Screenshot: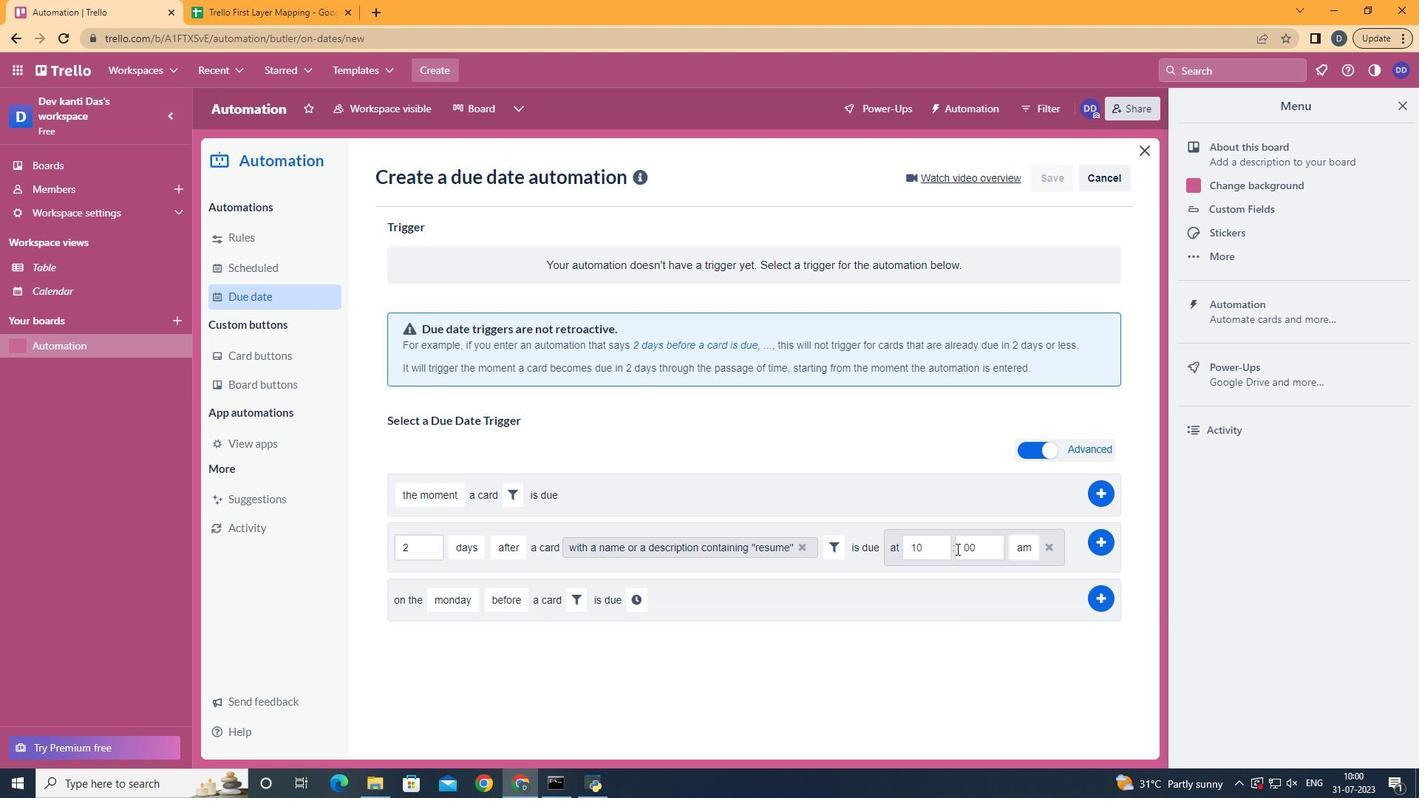
Action: Mouse pressed left at (945, 549)
Screenshot: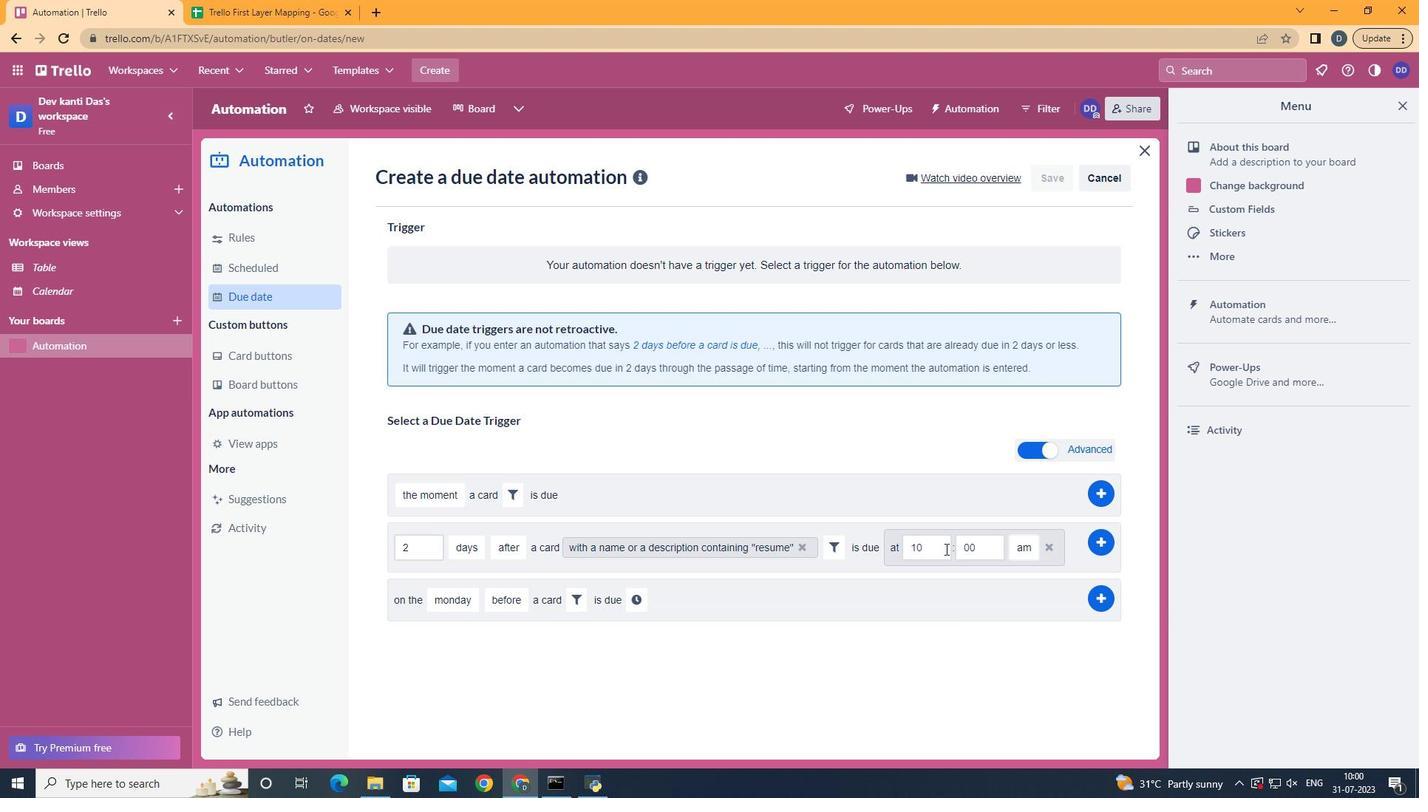 
Action: Key pressed <Key.backspace><Key.backspace>11
Screenshot: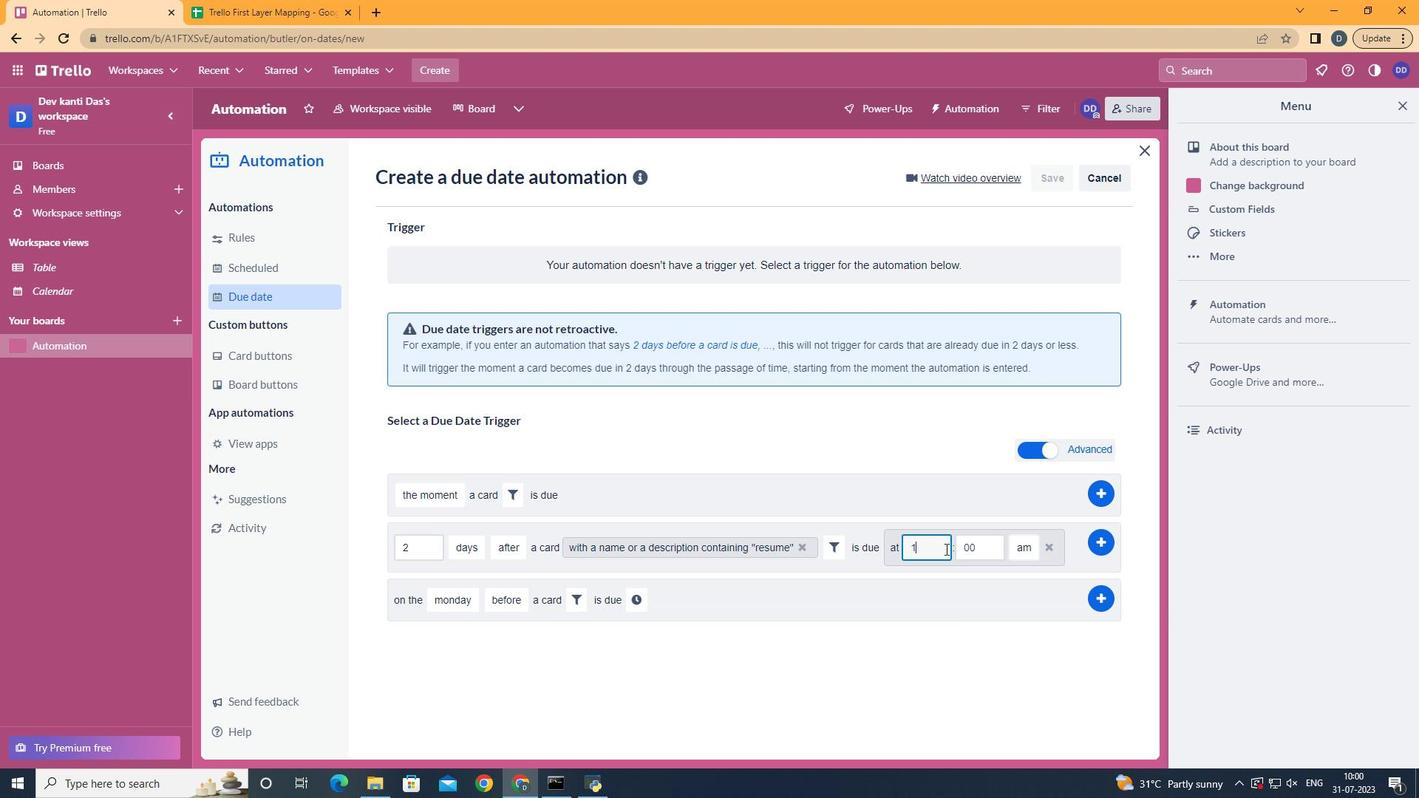 
Action: Mouse moved to (1031, 573)
Screenshot: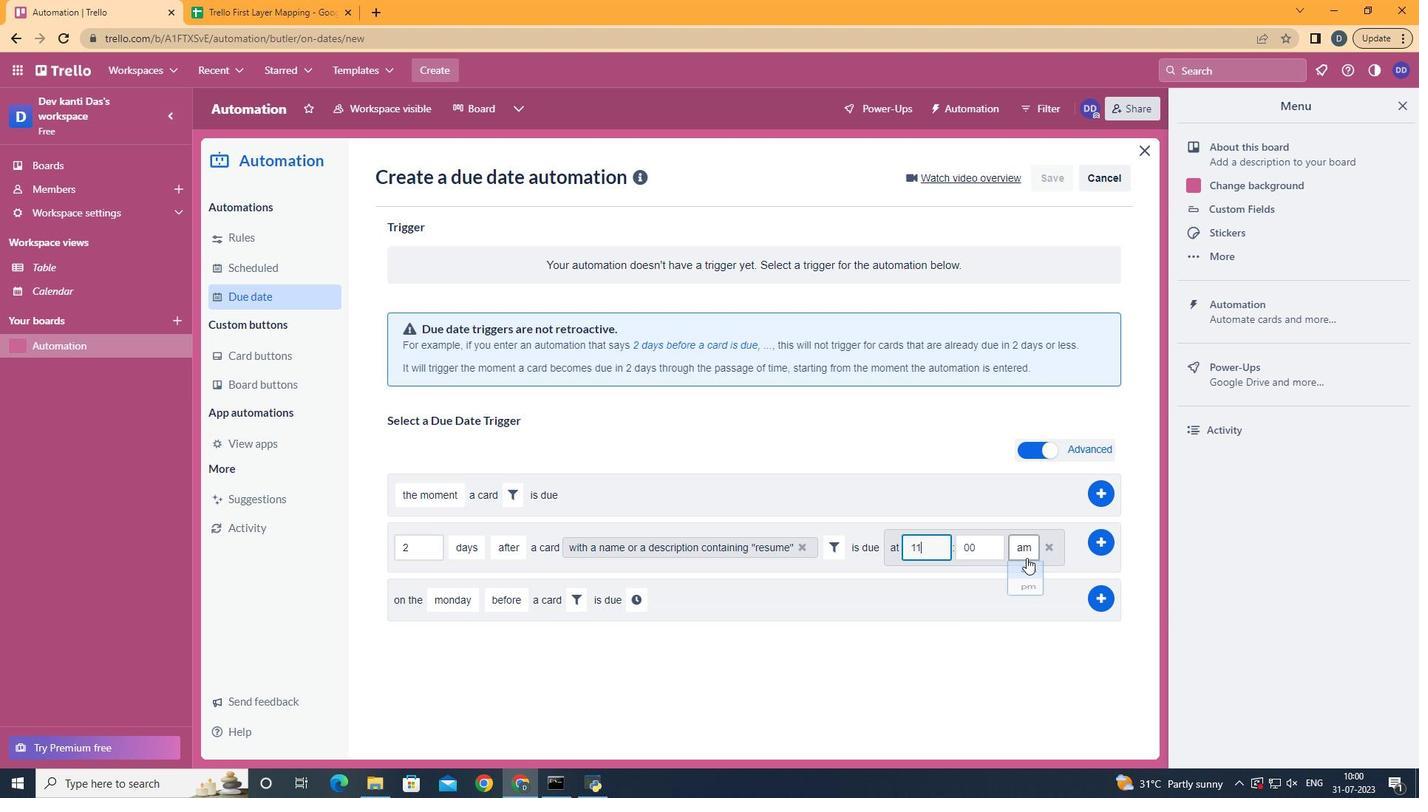 
Action: Mouse pressed left at (1031, 573)
Screenshot: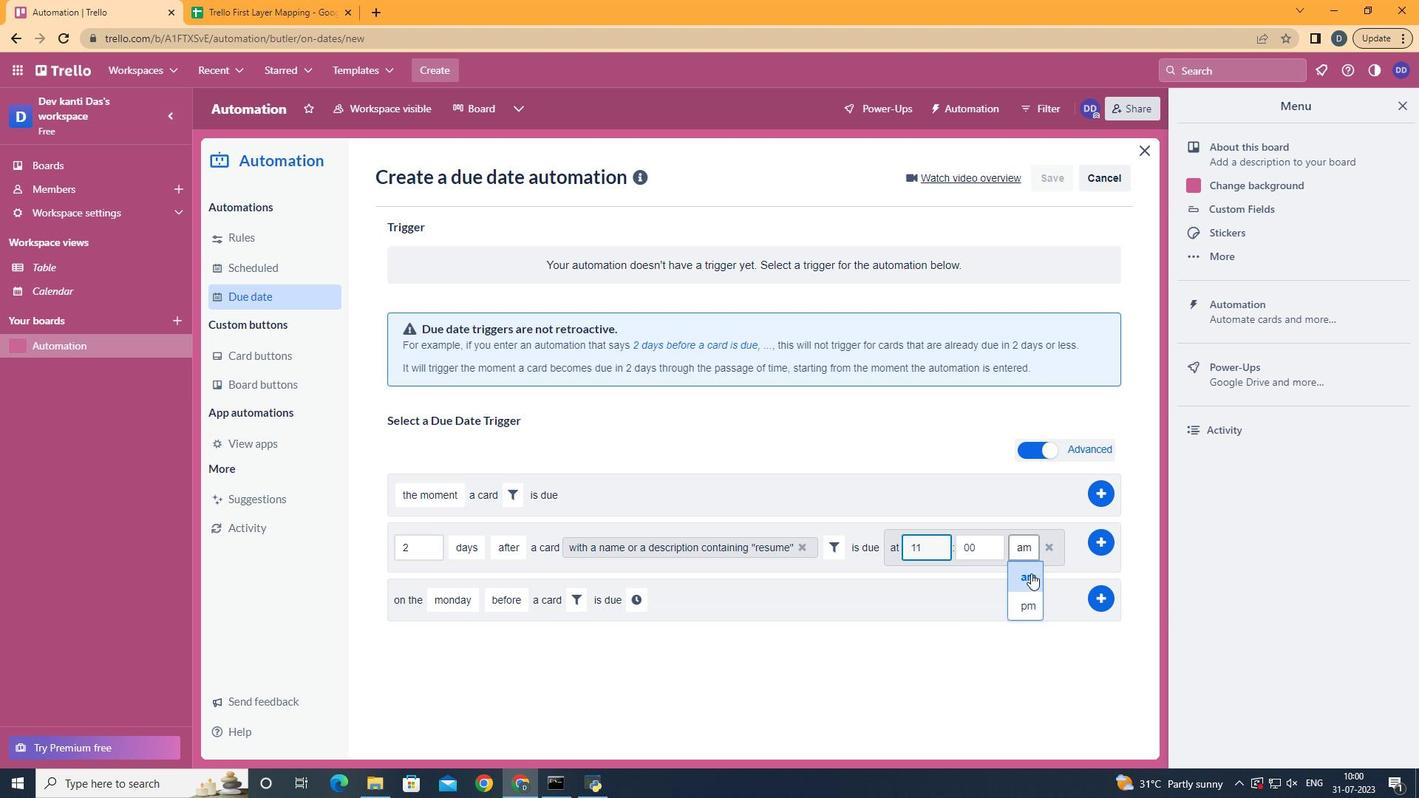 
